 Task: Add Peet's House Blend Dark Roast Coffee K-Cups 10 Count to the cart.
Action: Mouse moved to (225, 112)
Screenshot: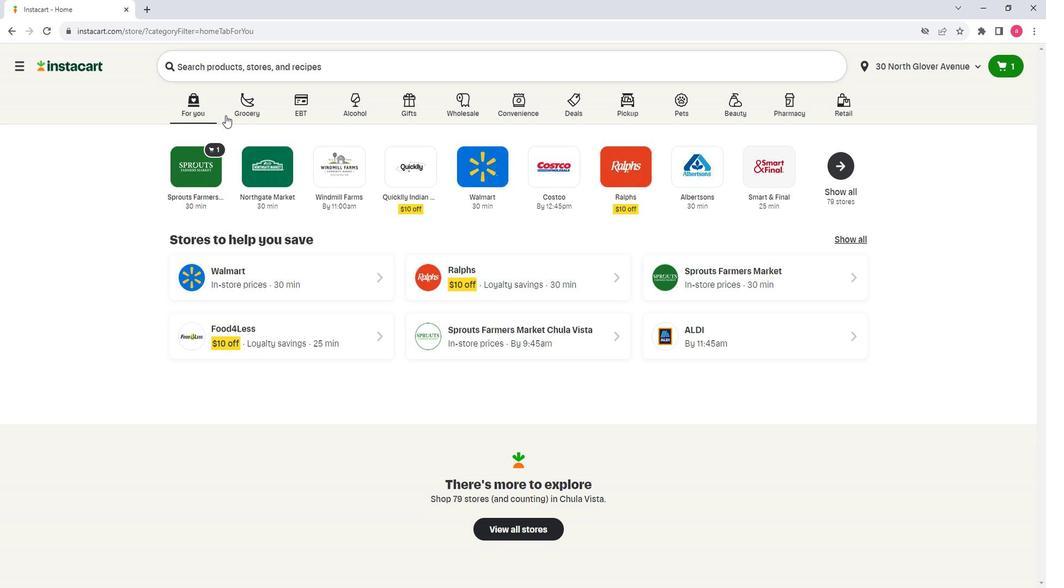 
Action: Mouse pressed left at (225, 112)
Screenshot: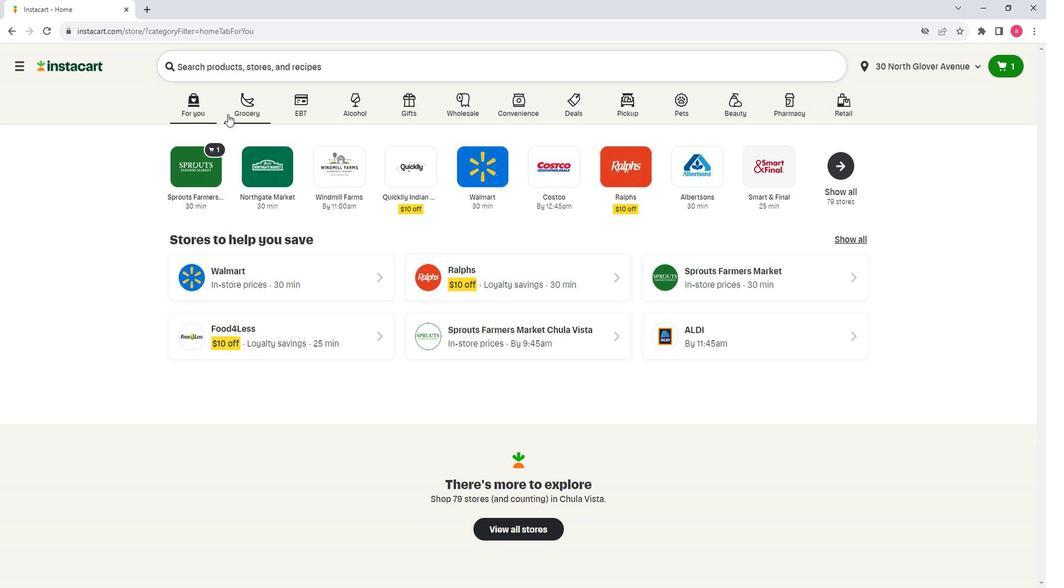 
Action: Mouse moved to (265, 298)
Screenshot: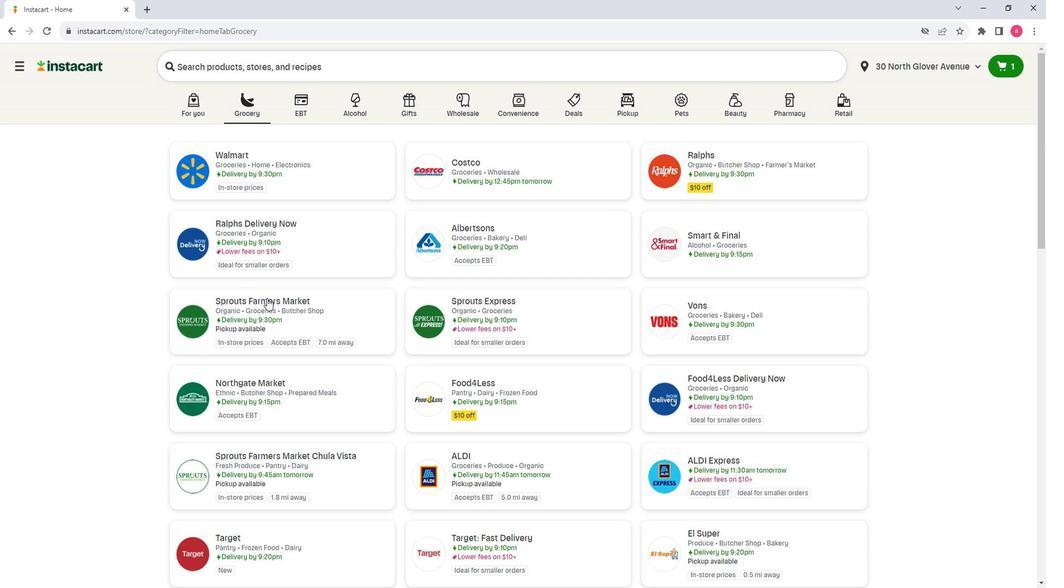 
Action: Mouse pressed left at (265, 298)
Screenshot: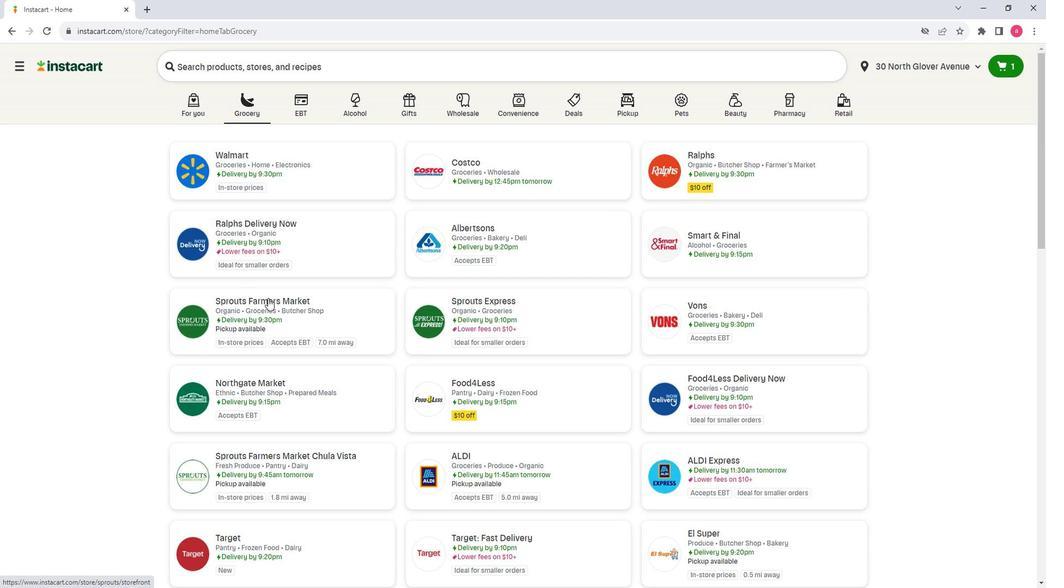 
Action: Mouse moved to (77, 379)
Screenshot: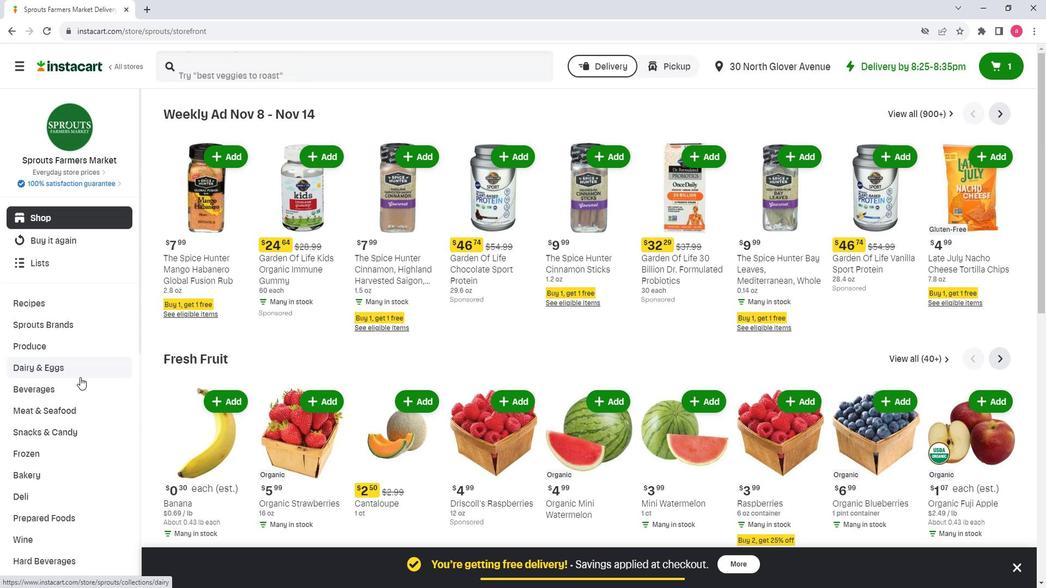 
Action: Mouse pressed left at (77, 379)
Screenshot: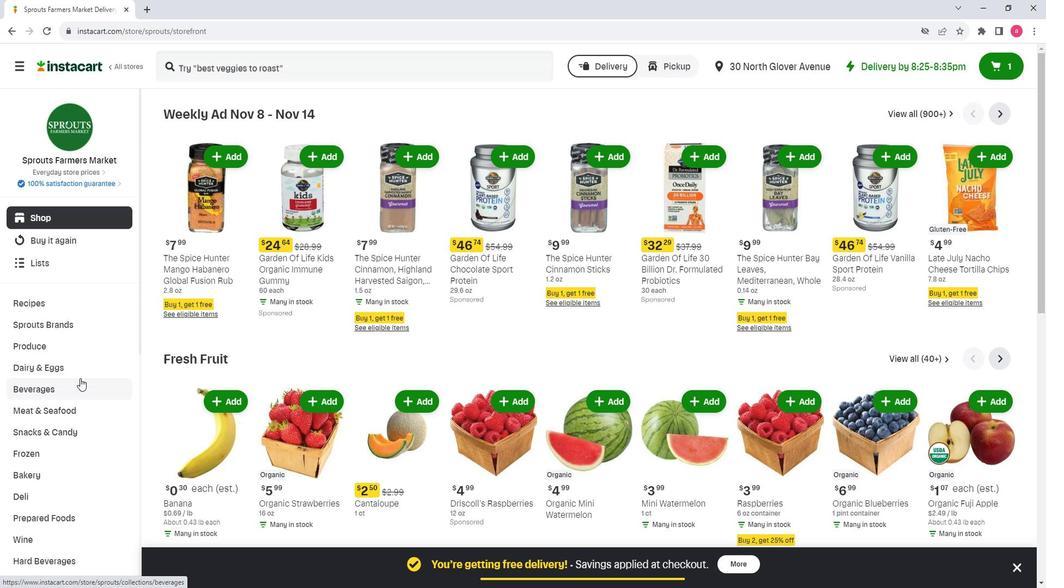 
Action: Mouse moved to (48, 461)
Screenshot: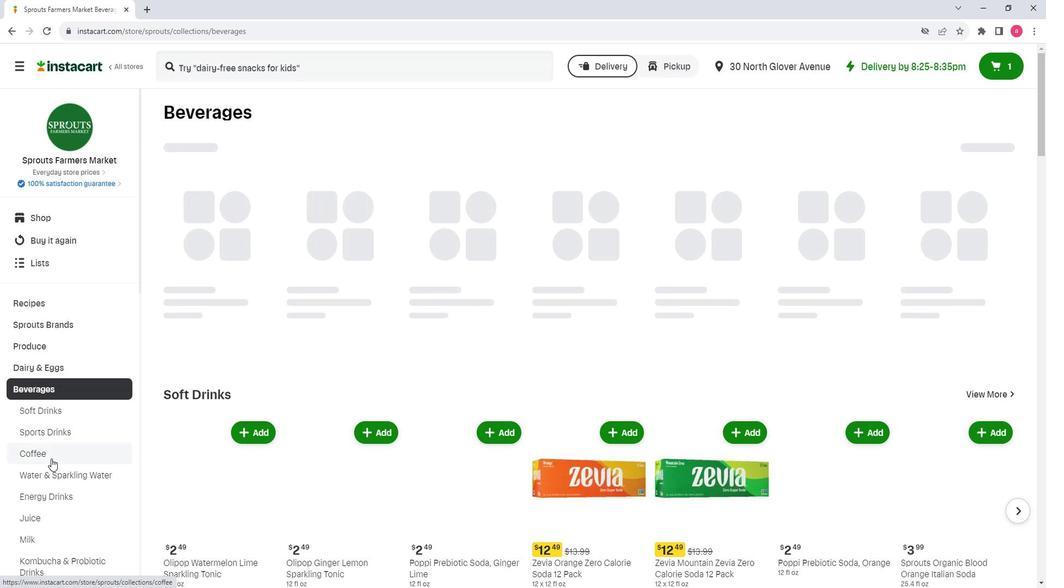 
Action: Mouse pressed left at (48, 461)
Screenshot: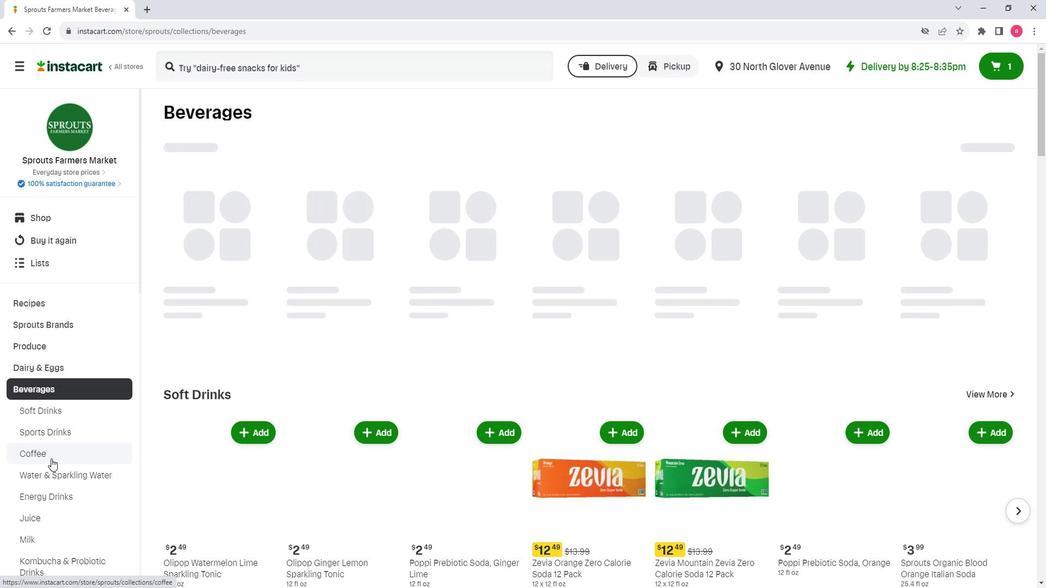 
Action: Mouse moved to (282, 75)
Screenshot: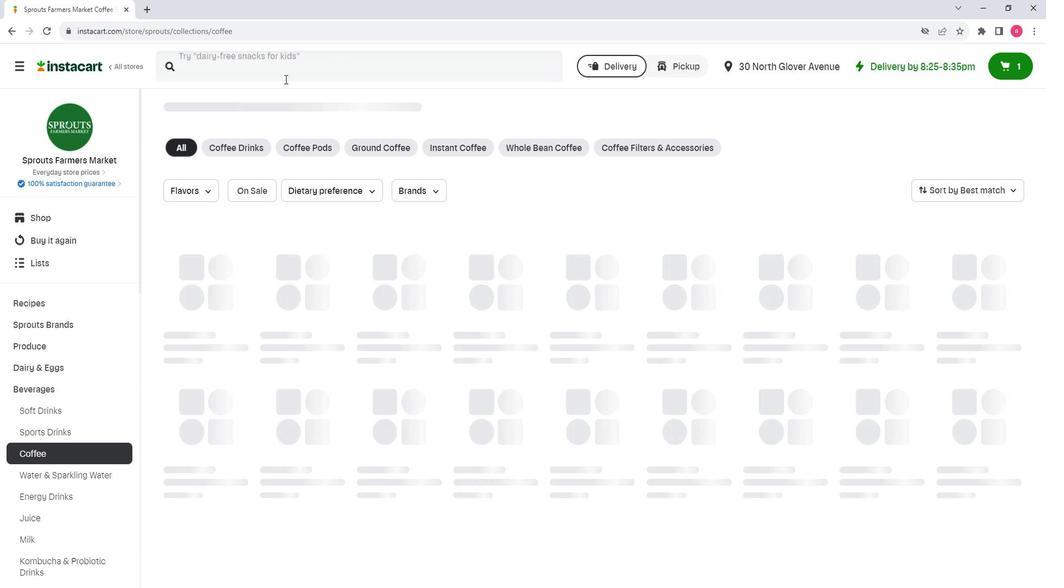 
Action: Mouse pressed left at (282, 75)
Screenshot: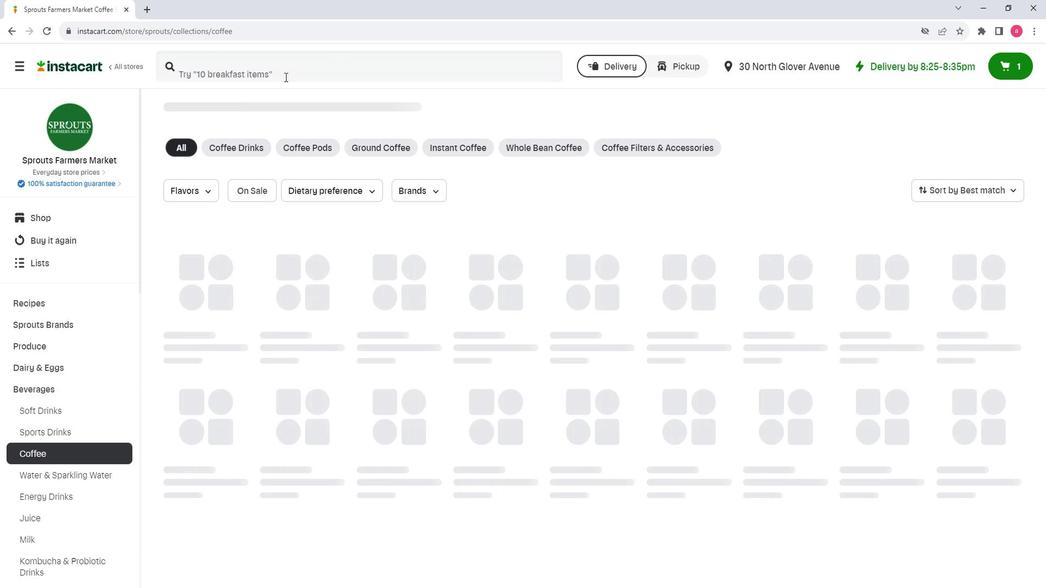 
Action: Mouse moved to (282, 74)
Screenshot: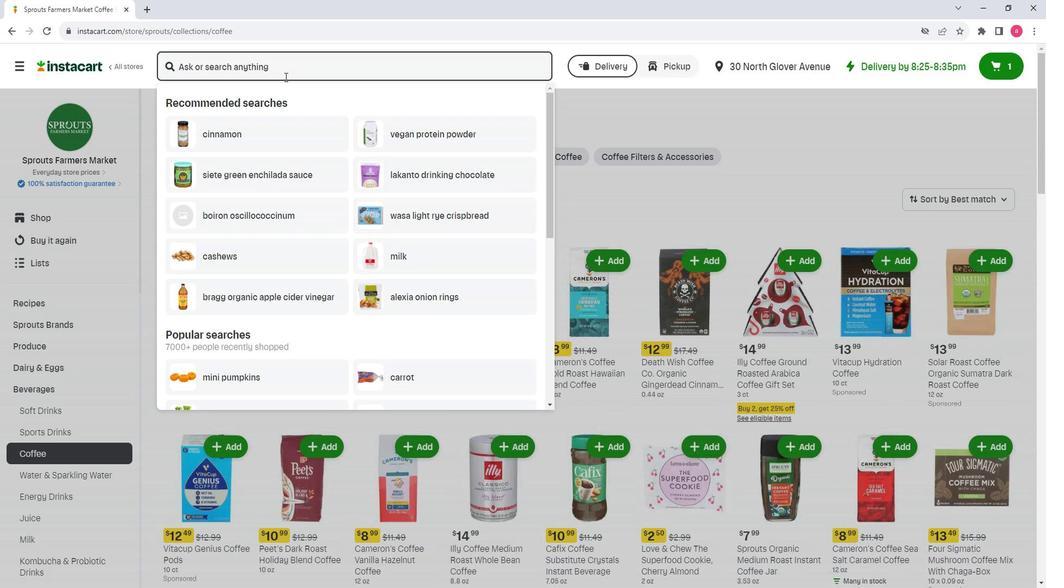 
Action: Key pressed <Key.shift>Peet
Screenshot: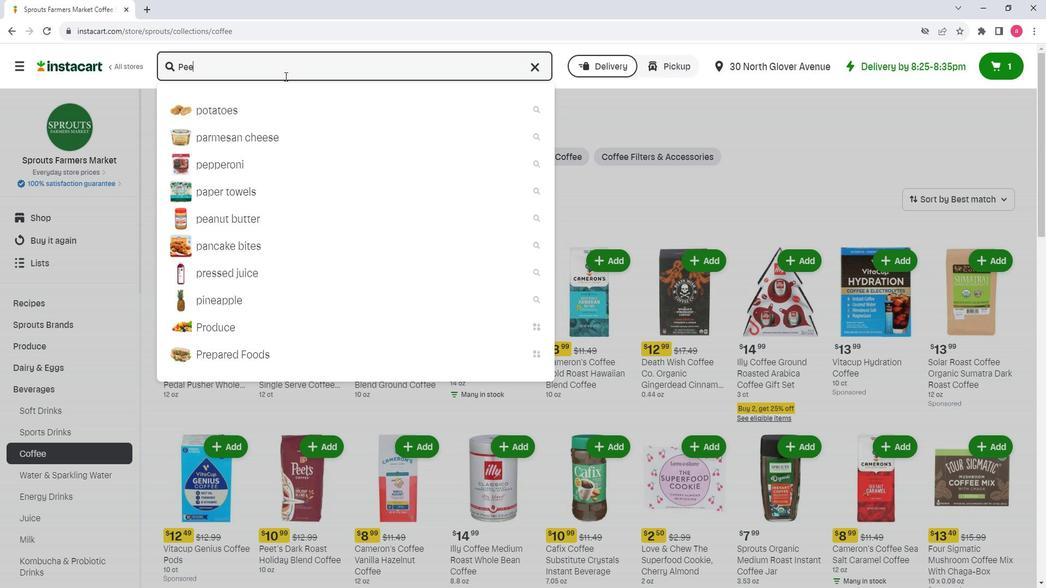 
Action: Mouse moved to (282, 74)
Screenshot: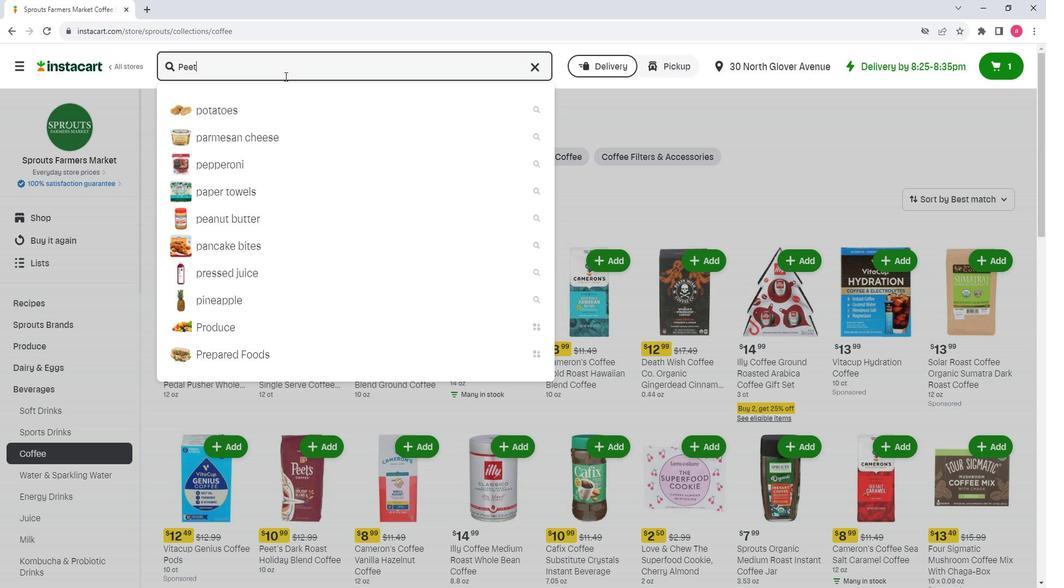 
Action: Key pressed 's<Key.space><Key.shift><Key.shift><Key.shift><Key.shift><Key.shift><Key.shift><Key.shift><Key.shift><Key.shift><Key.shift><Key.shift><Key.shift><Key.shift><Key.shift><Key.shift><Key.shift><Key.shift><Key.shift><Key.shift><Key.shift>House<Key.space><Key.shift><Key.shift><Key.shift><Key.shift><Key.shift><Key.shift><Key.shift><Key.shift><Key.shift><Key.shift><Key.shift>Blend<Key.space><Key.shift><Key.shift><Key.shift><Key.shift><Key.shift><Key.shift><Key.shift><Key.shift><Key.shift><Key.shift><Key.shift><Key.shift><Key.shift><Key.shift><Key.shift><Key.shift><Key.shift><Key.shift><Key.shift><Key.shift><Key.shift><Key.shift><Key.shift>Dark<Key.space><Key.shift><Key.shift><Key.shift><Key.shift><Key.shift><Key.shift><Key.shift><Key.shift><Key.shift><Key.shift><Key.shift><Key.shift><Key.shift><Key.shift><Key.shift><Key.shift><Key.shift><Key.shift><Key.shift><Key.shift><Key.shift><Key.shift><Key.shift>Roast<Key.space><Key.shift><Key.shift><Key.shift><Key.shift><Key.shift><Key.shift><Key.shift><Key.shift>Coffee<Key.space><Key.shift>J<Key.backspace><Key.shift>K-<Key.shift><Key.shift><Key.shift><Key.shift><Key.shift><Key.shift><Key.shift><Key.shift><Key.shift><Key.shift><Key.shift><Key.shift><Key.shift>Cups<Key.space>10<Key.space><Key.shift><Key.shift><Key.shift><Key.shift><Key.shift><Key.shift><Key.shift><Key.shift><Key.shift><Key.shift>Count<Key.enter>
Screenshot: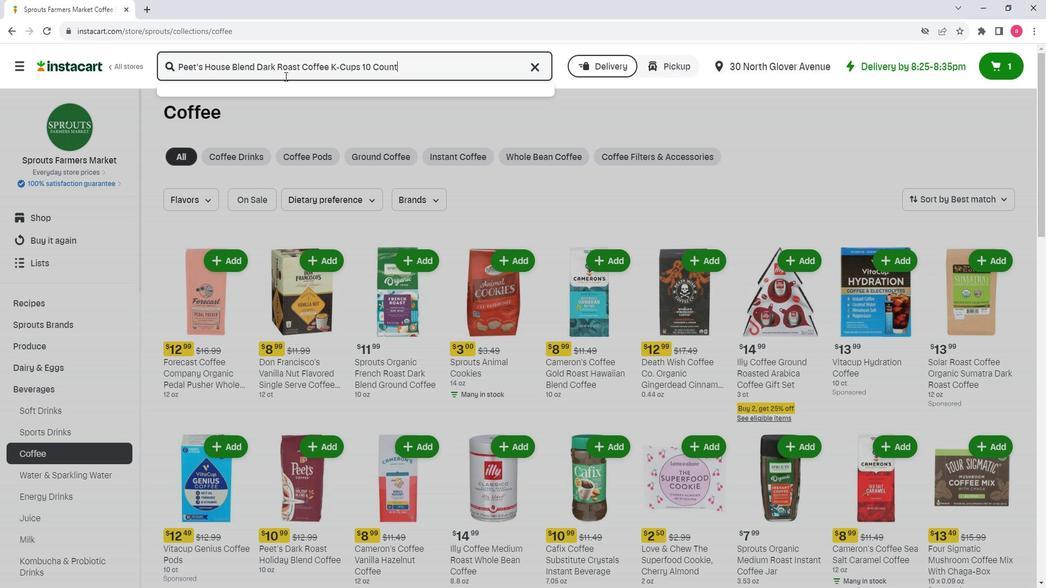 
Action: Mouse moved to (834, 359)
Screenshot: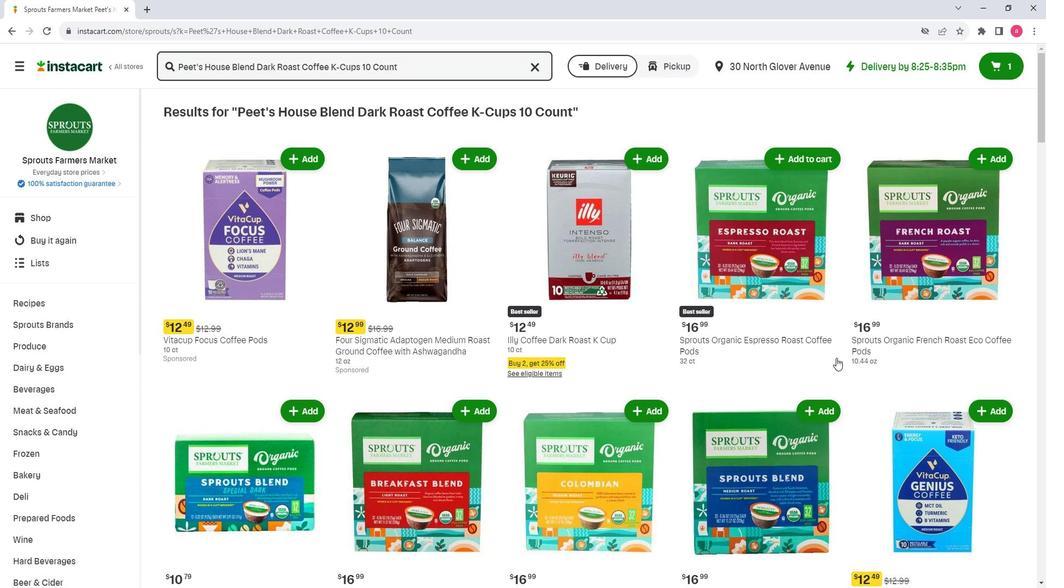 
Action: Mouse scrolled (834, 359) with delta (0, 0)
Screenshot: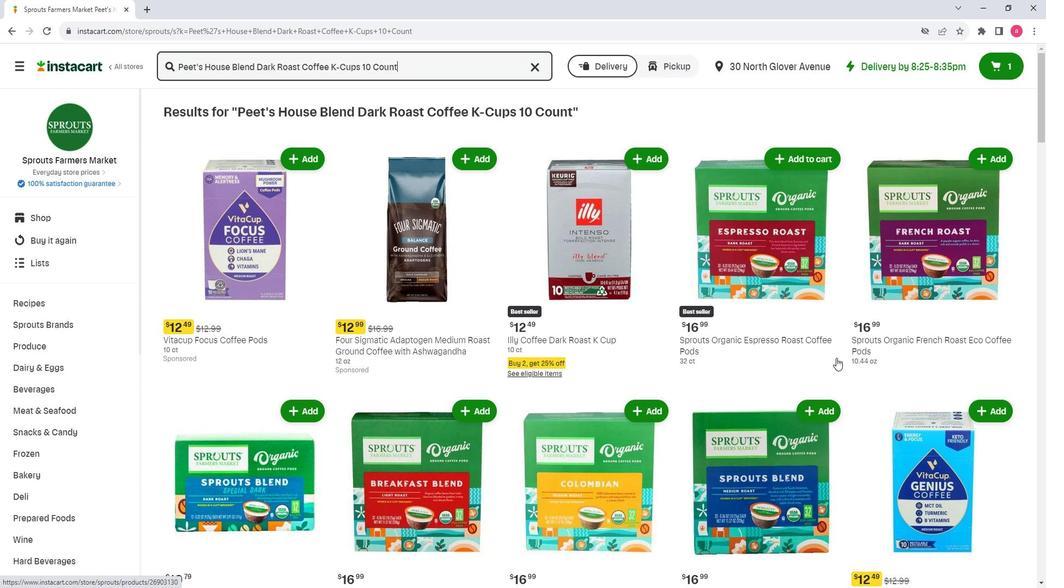 
Action: Mouse scrolled (834, 359) with delta (0, 0)
Screenshot: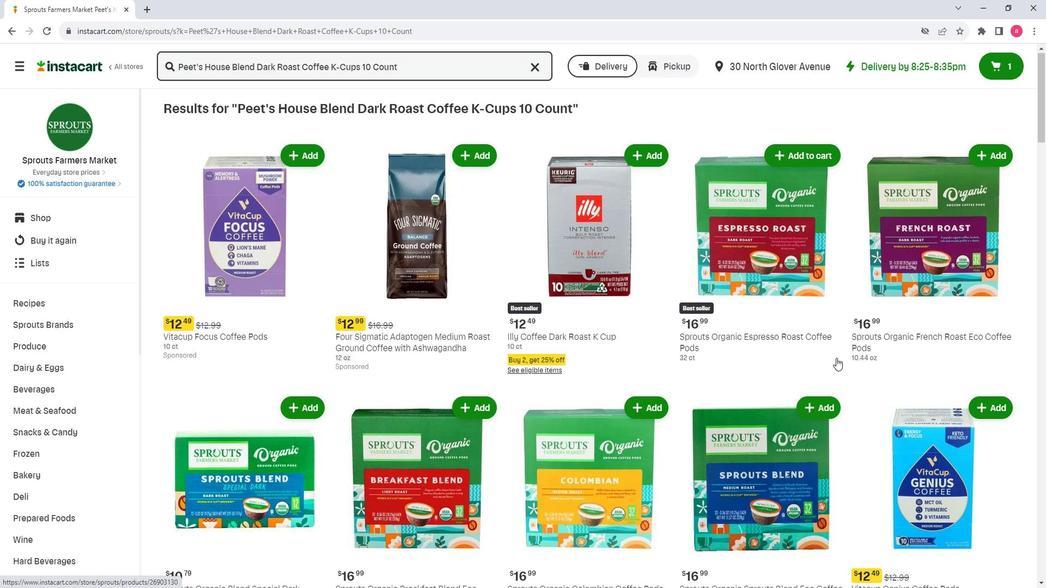 
Action: Mouse scrolled (834, 359) with delta (0, 0)
Screenshot: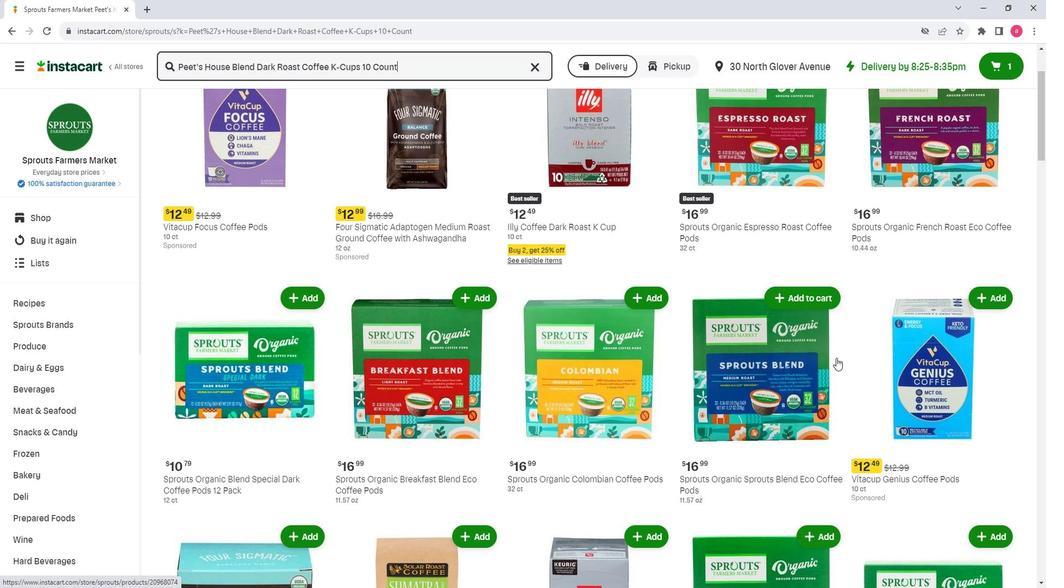 
Action: Mouse scrolled (834, 359) with delta (0, 0)
Screenshot: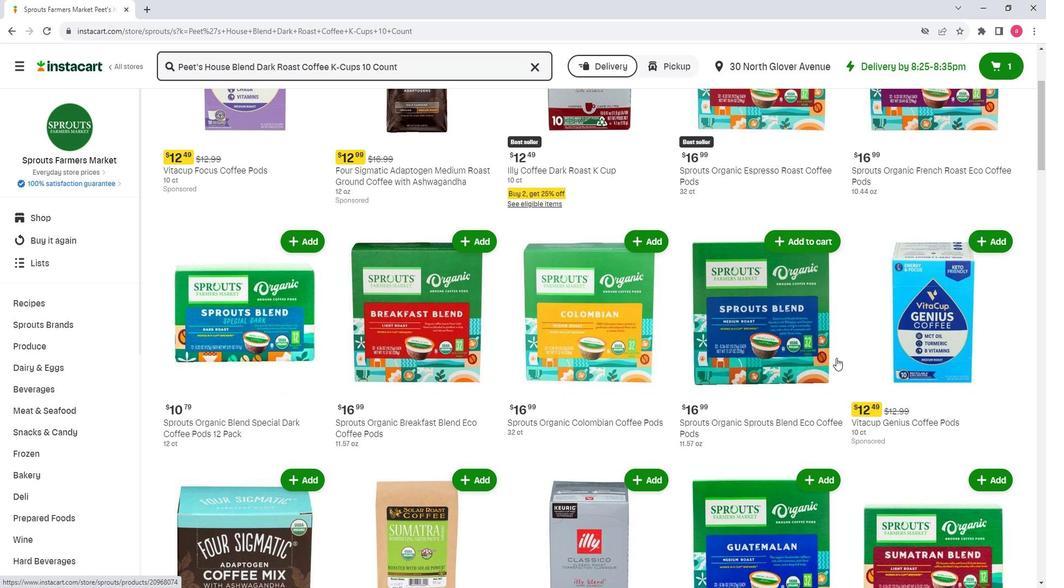 
Action: Mouse moved to (834, 360)
Screenshot: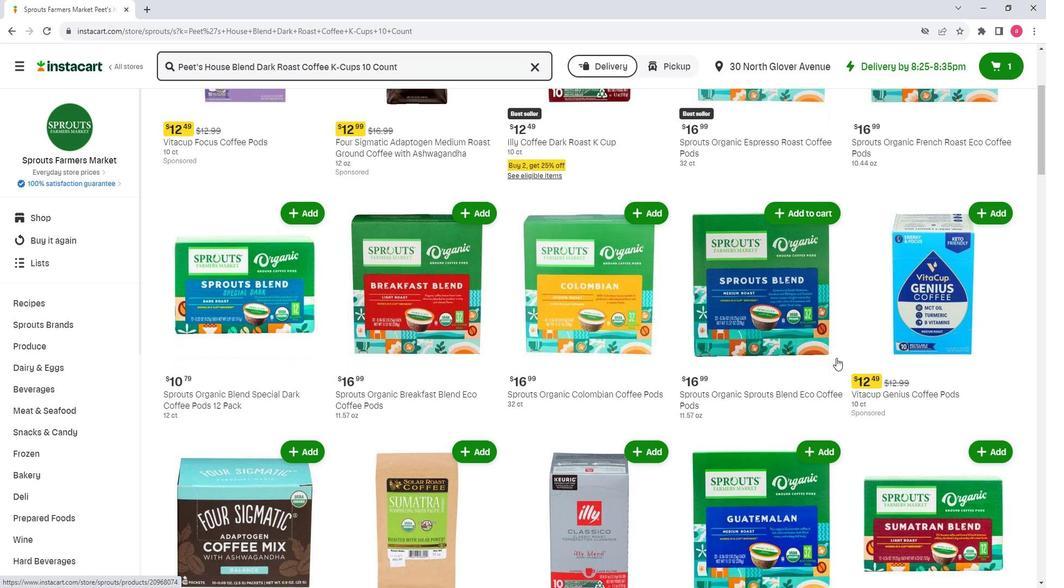 
Action: Mouse scrolled (834, 360) with delta (0, 0)
Screenshot: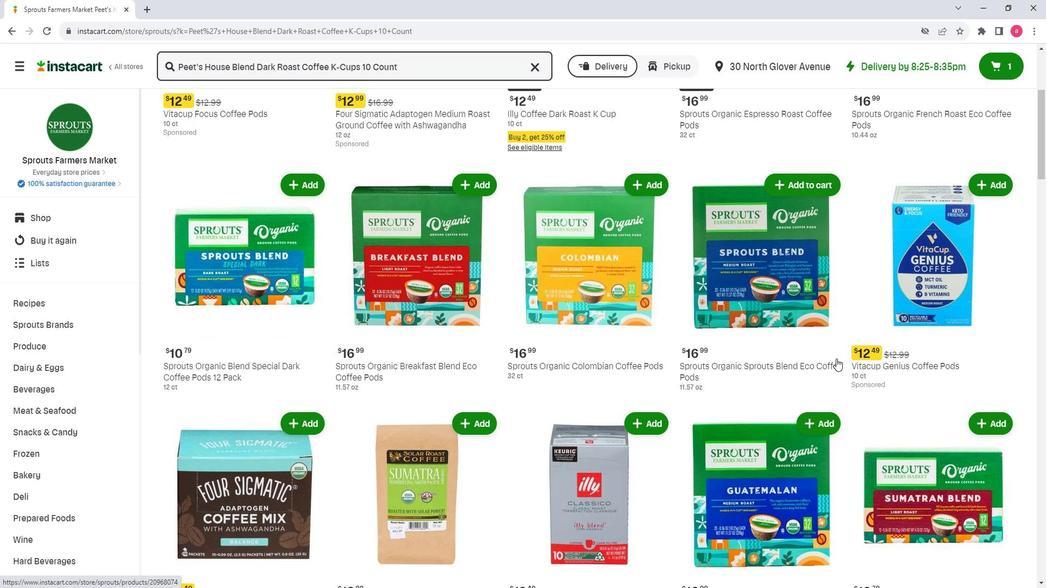 
Action: Mouse scrolled (834, 360) with delta (0, 0)
Screenshot: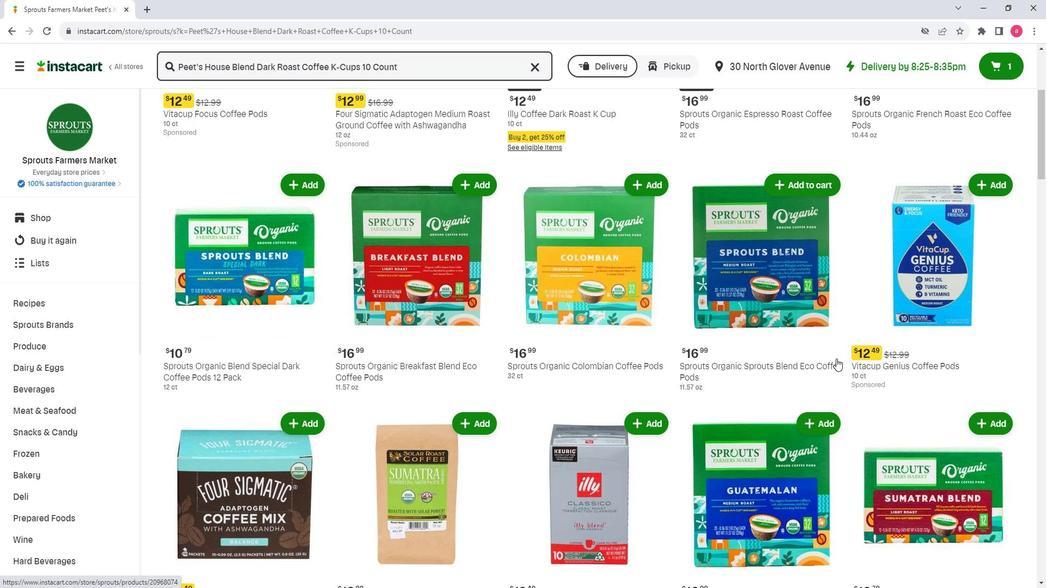 
Action: Mouse scrolled (834, 360) with delta (0, 0)
Screenshot: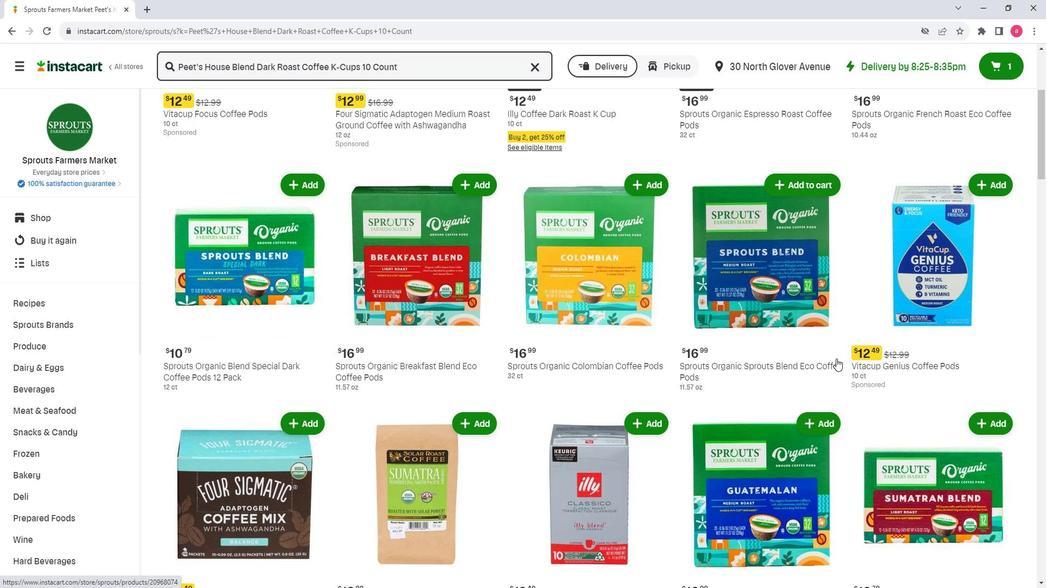 
Action: Mouse scrolled (834, 360) with delta (0, 0)
Screenshot: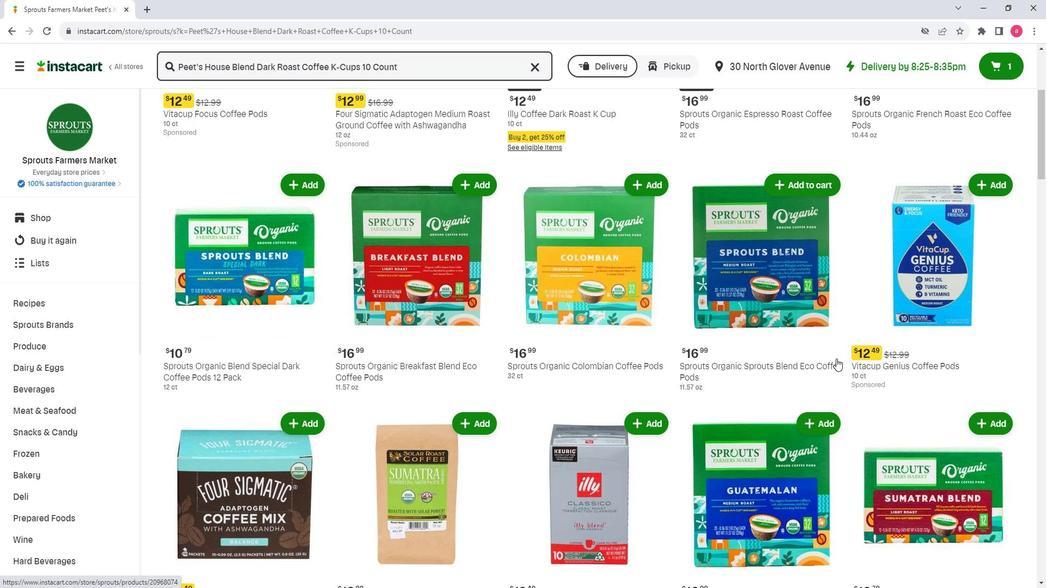 
Action: Mouse scrolled (834, 360) with delta (0, 0)
Screenshot: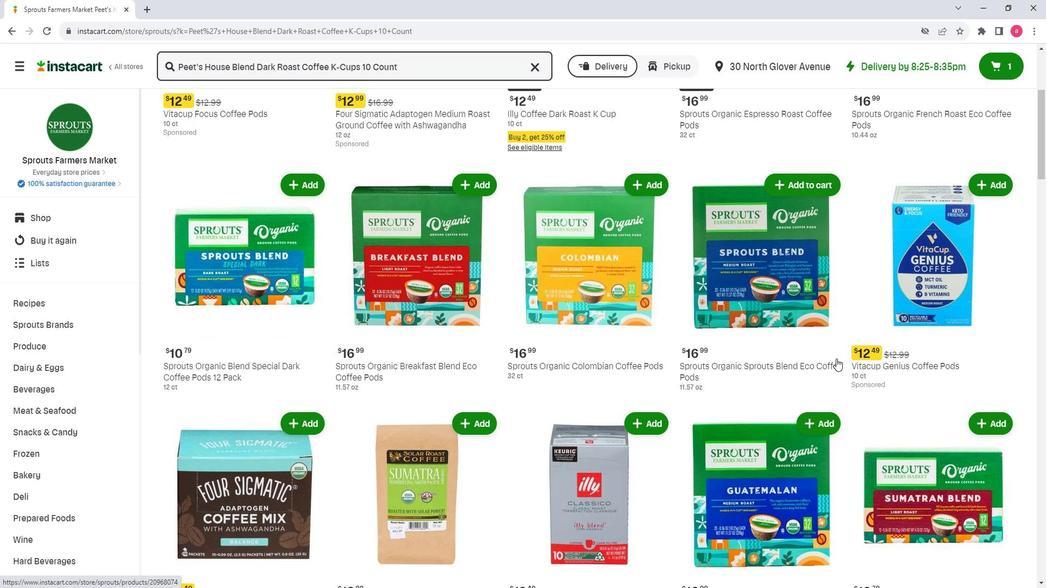 
Action: Mouse moved to (834, 358)
Screenshot: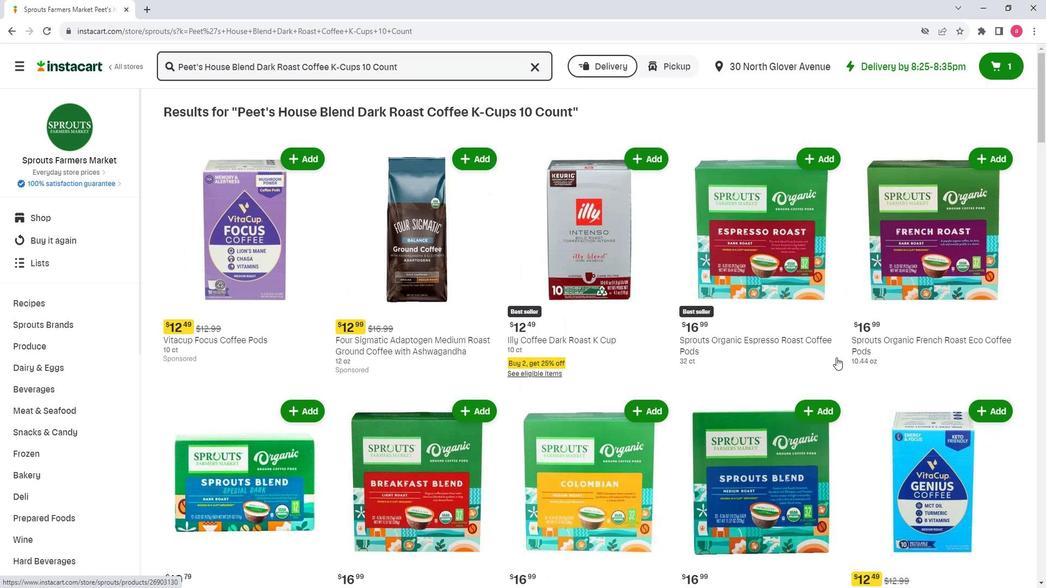 
Action: Mouse scrolled (834, 357) with delta (0, -1)
Screenshot: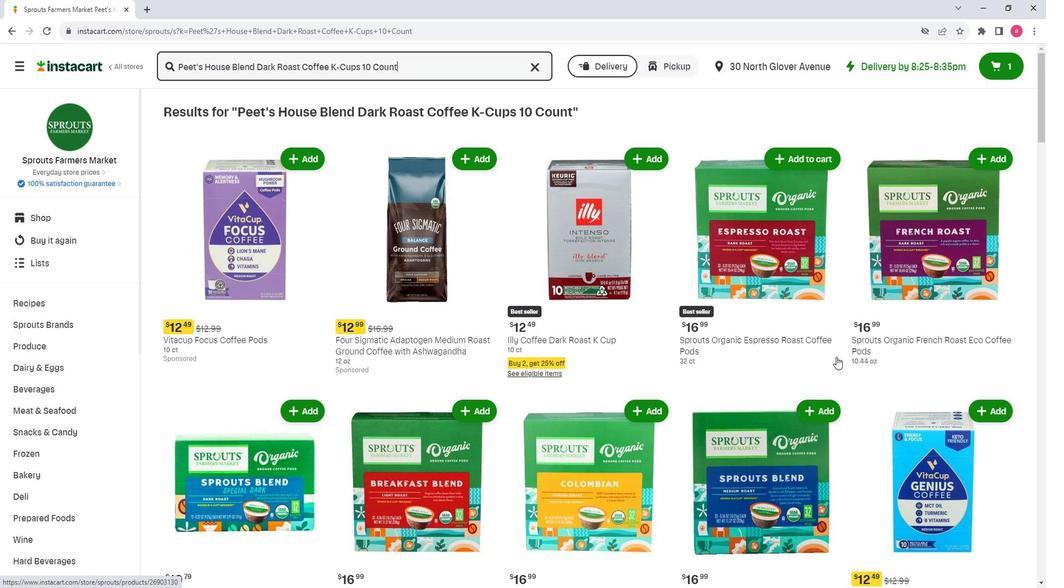
Action: Mouse scrolled (834, 357) with delta (0, -1)
Screenshot: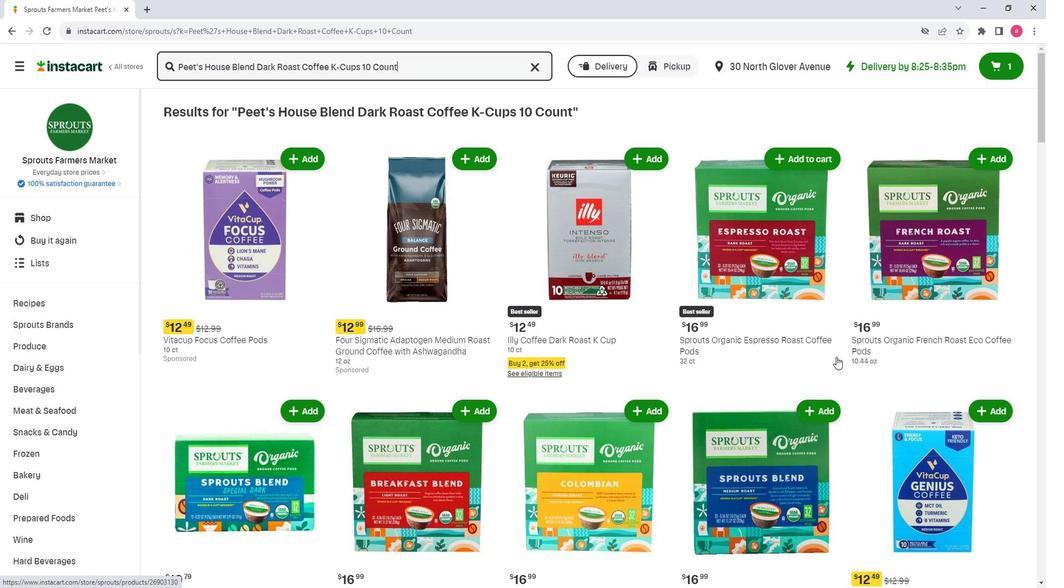 
Action: Mouse scrolled (834, 357) with delta (0, -1)
Screenshot: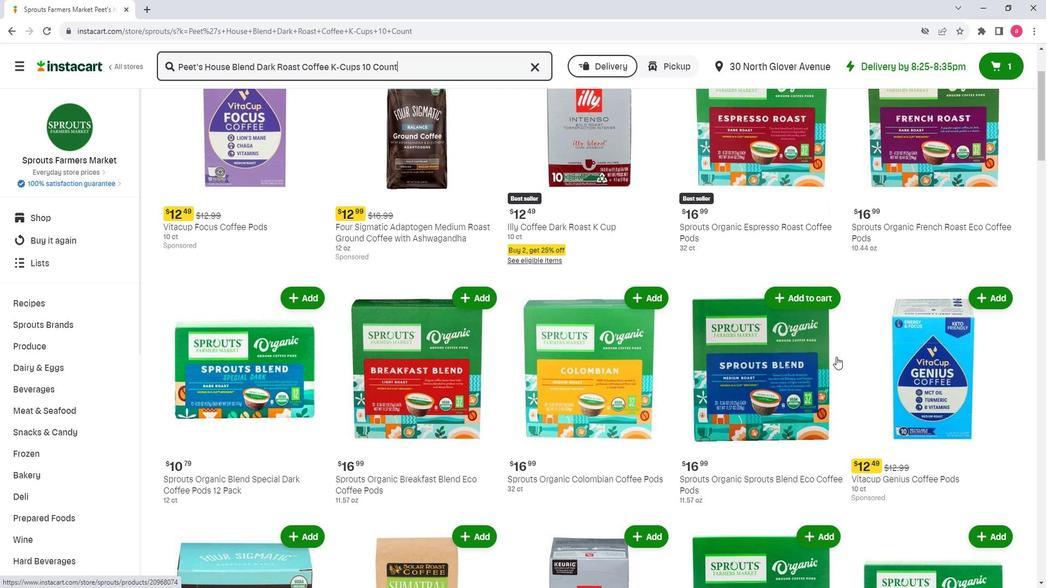 
Action: Mouse scrolled (834, 357) with delta (0, -1)
Screenshot: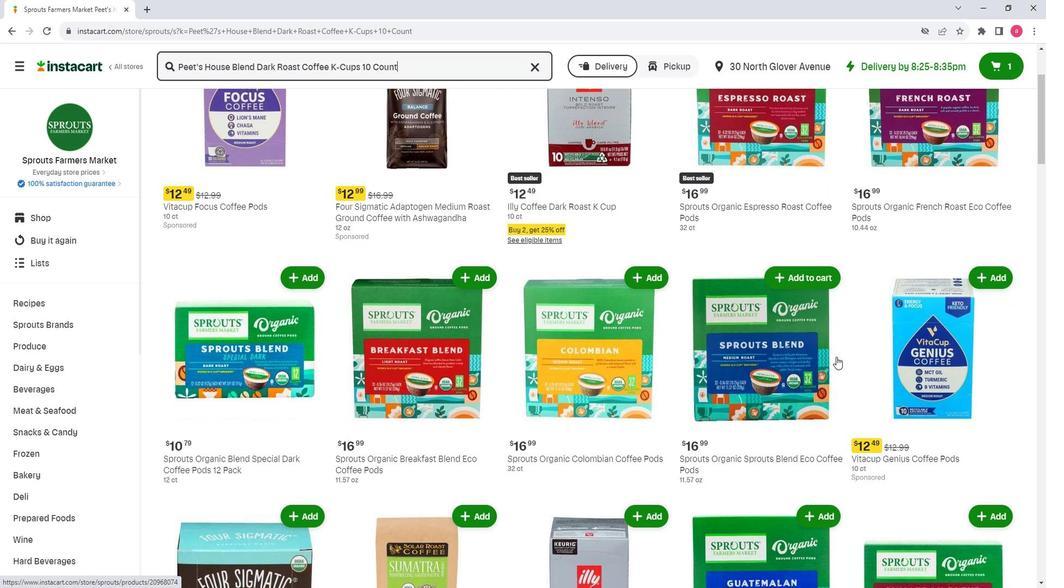 
Action: Mouse scrolled (834, 357) with delta (0, -1)
Screenshot: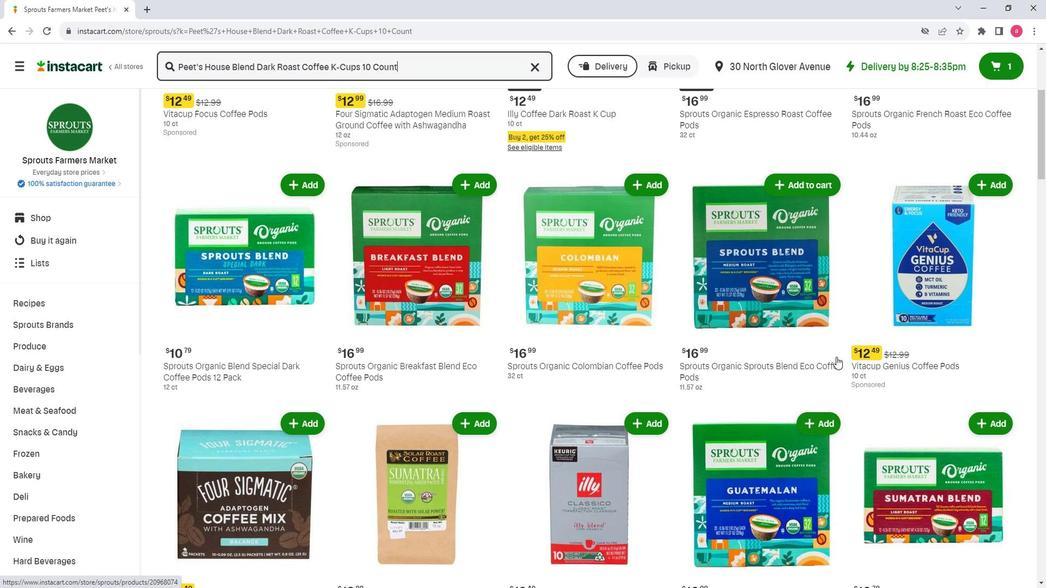 
Action: Mouse scrolled (834, 357) with delta (0, -1)
Screenshot: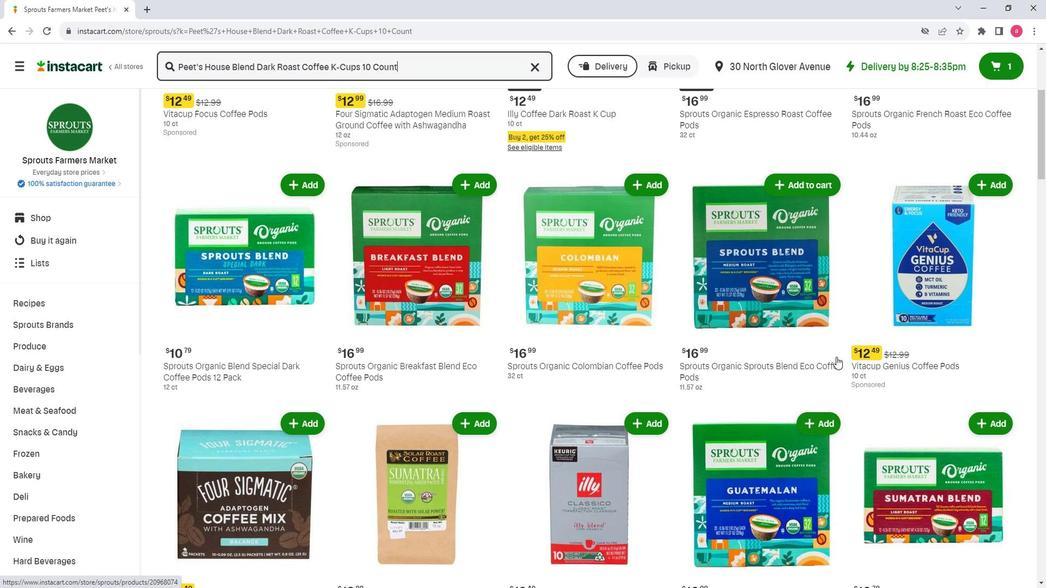 
Action: Mouse scrolled (834, 359) with delta (0, 0)
Screenshot: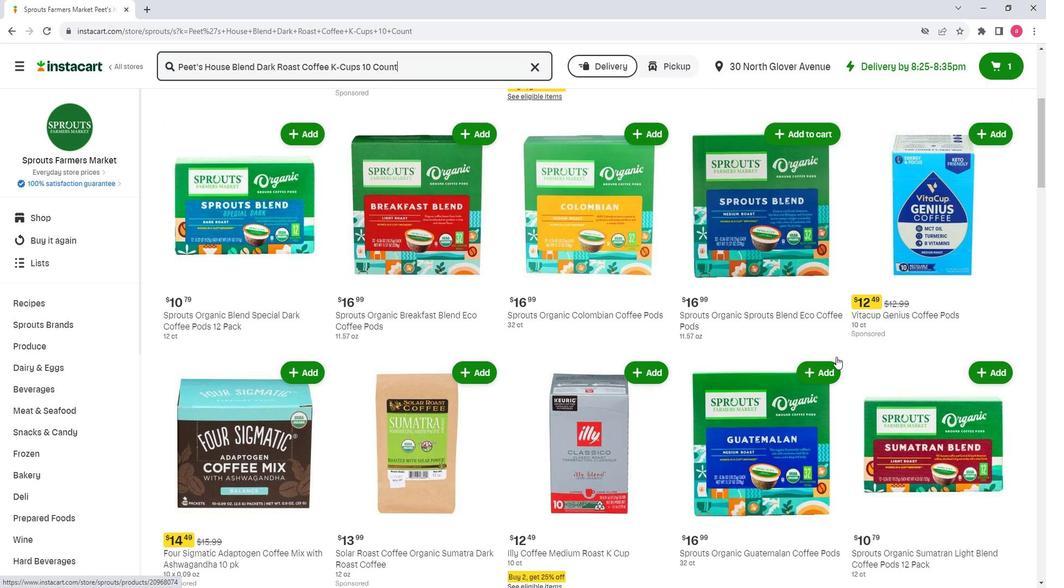 
Action: Mouse scrolled (834, 357) with delta (0, -1)
Screenshot: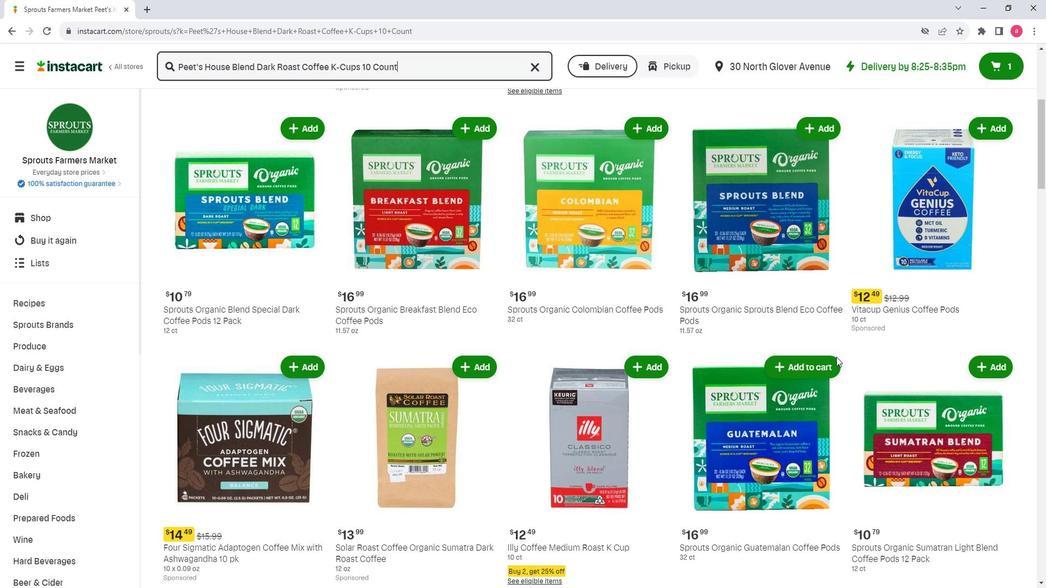 
Action: Mouse scrolled (834, 357) with delta (0, -1)
Screenshot: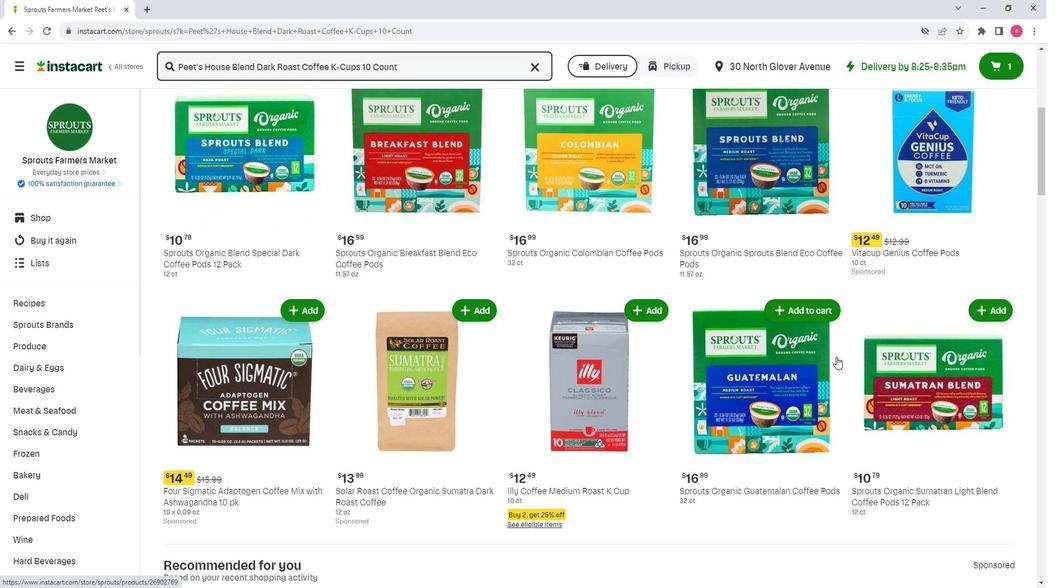 
Action: Mouse scrolled (834, 357) with delta (0, -1)
Screenshot: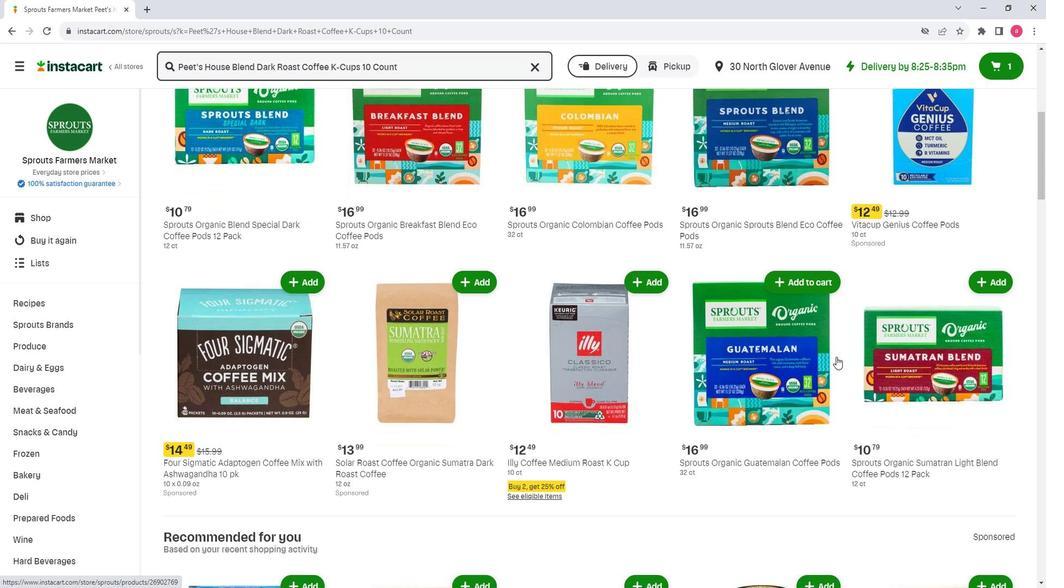 
Action: Mouse scrolled (834, 357) with delta (0, -1)
Screenshot: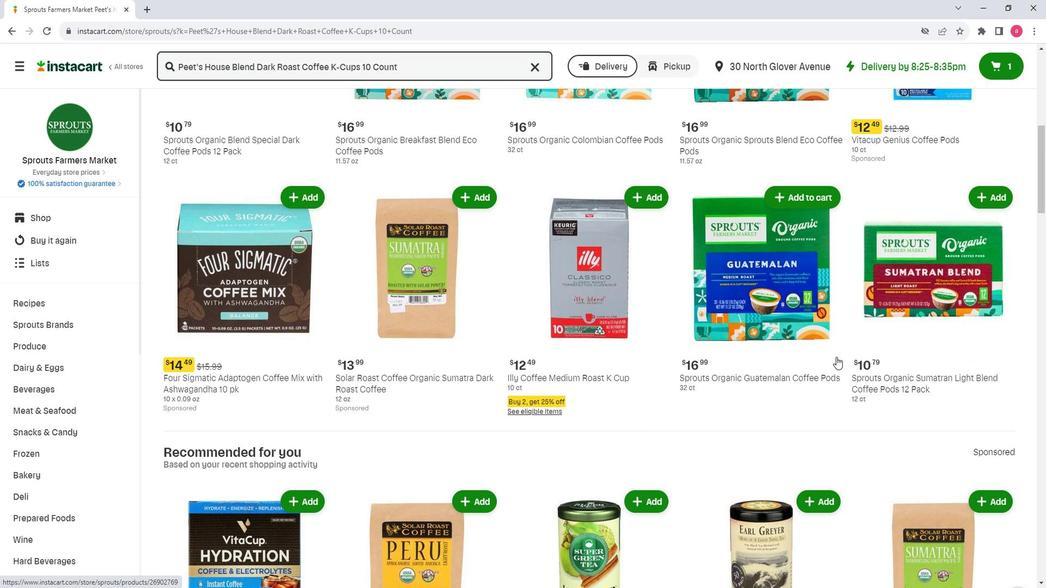 
Action: Mouse scrolled (834, 357) with delta (0, -1)
Screenshot: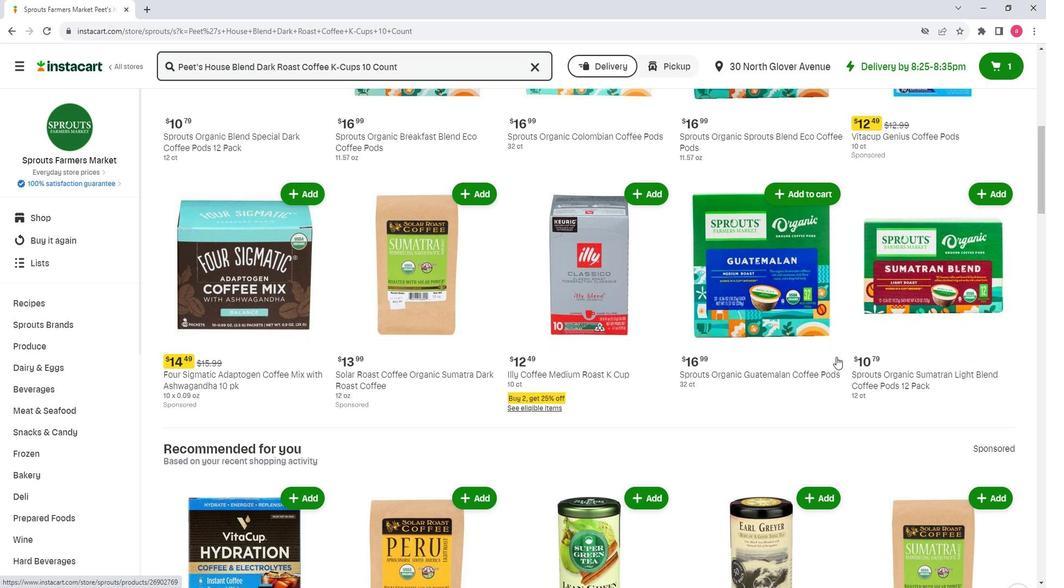 
Action: Mouse scrolled (834, 359) with delta (0, 0)
Screenshot: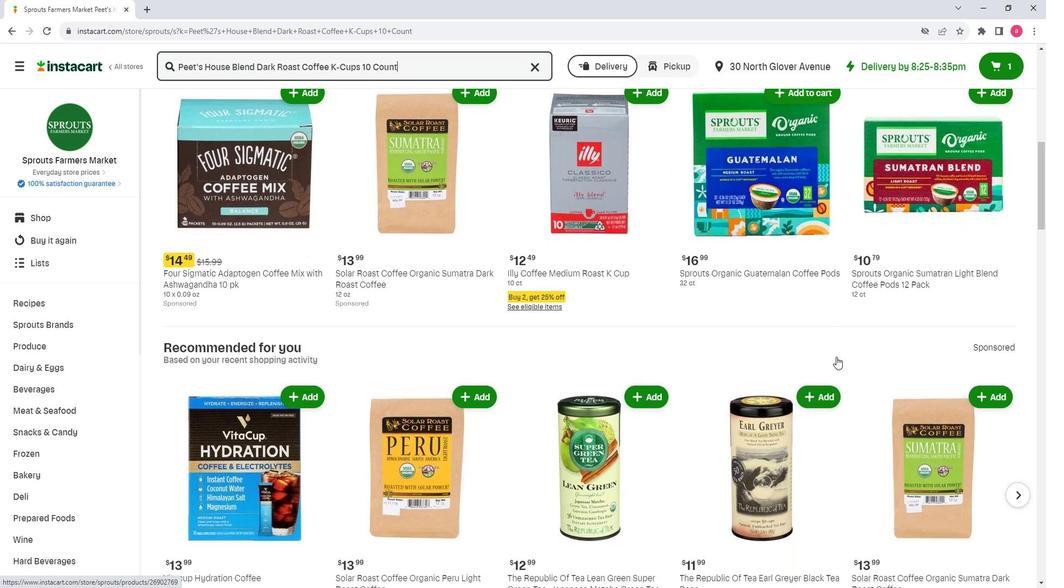 
Action: Mouse scrolled (834, 357) with delta (0, -1)
Screenshot: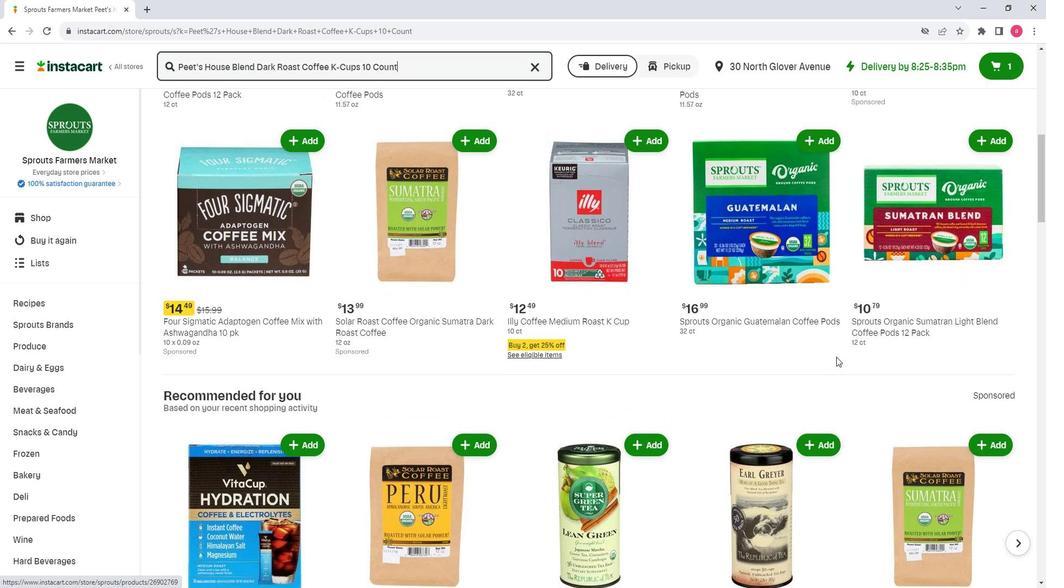 
Action: Mouse scrolled (834, 357) with delta (0, -1)
Screenshot: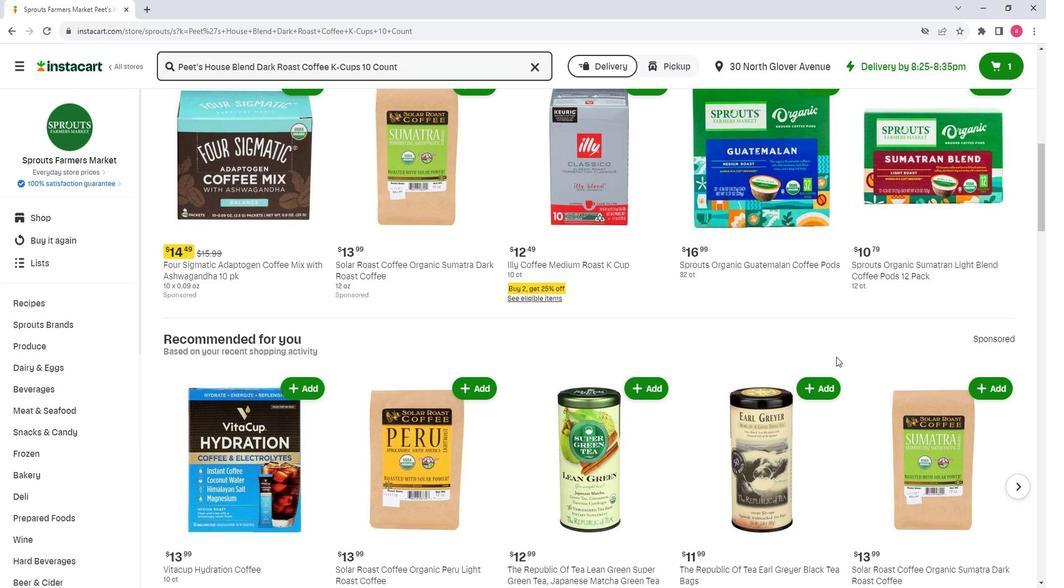 
Action: Mouse scrolled (834, 357) with delta (0, -1)
Screenshot: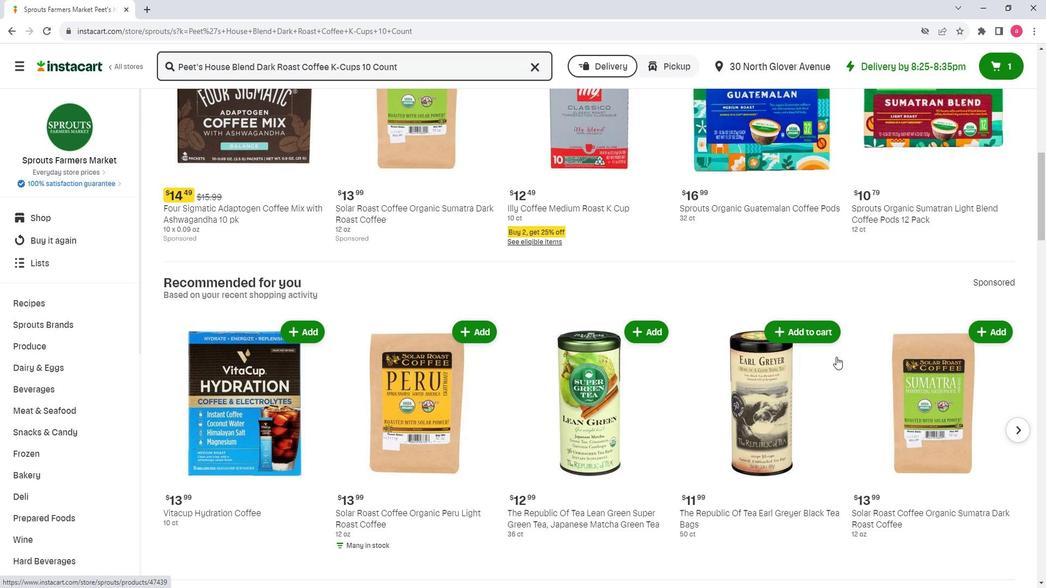 
Action: Mouse scrolled (834, 357) with delta (0, -1)
Screenshot: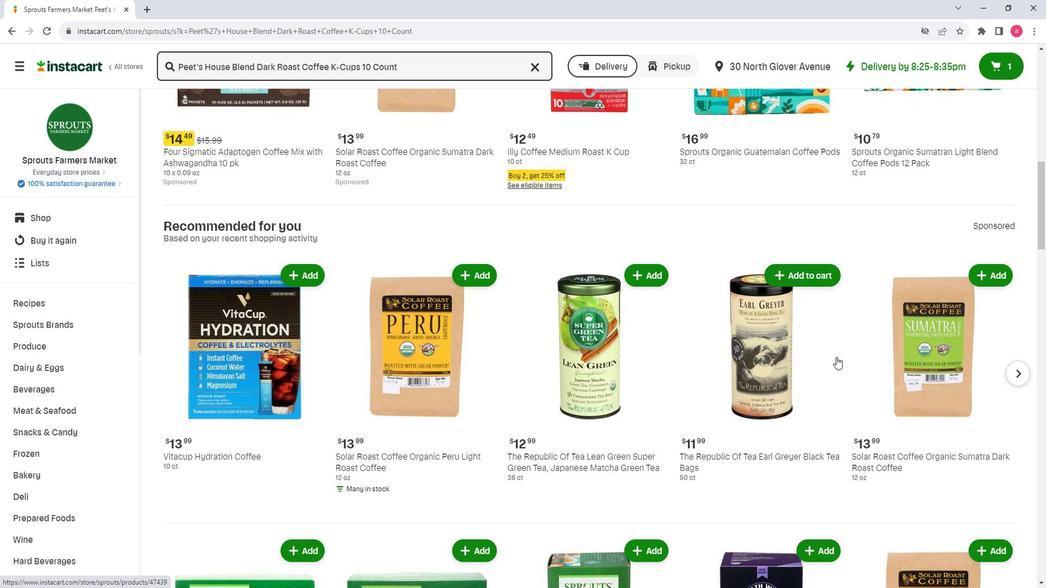 
Action: Mouse scrolled (834, 357) with delta (0, -1)
Screenshot: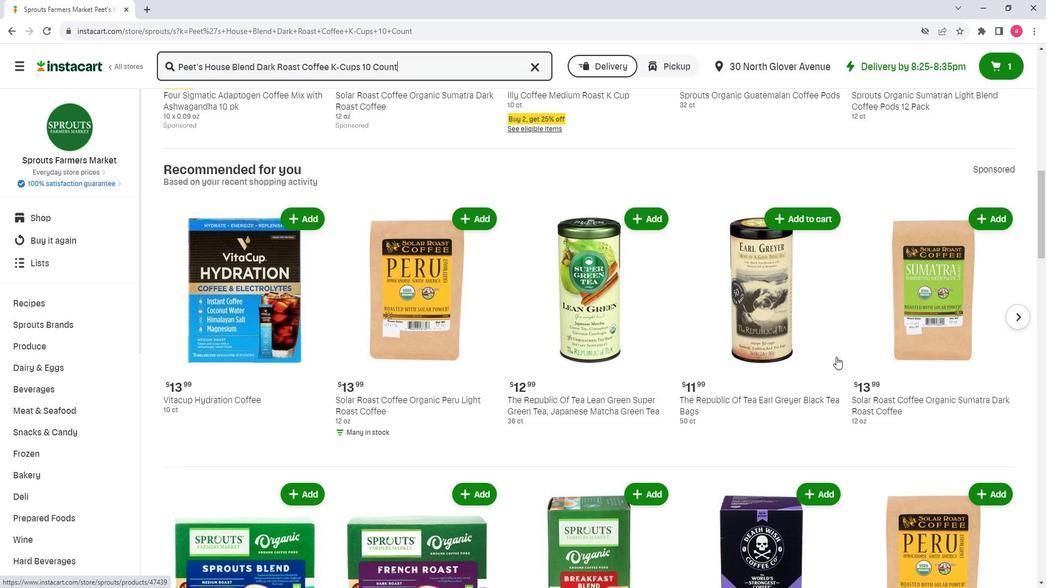 
Action: Mouse scrolled (834, 357) with delta (0, -1)
Screenshot: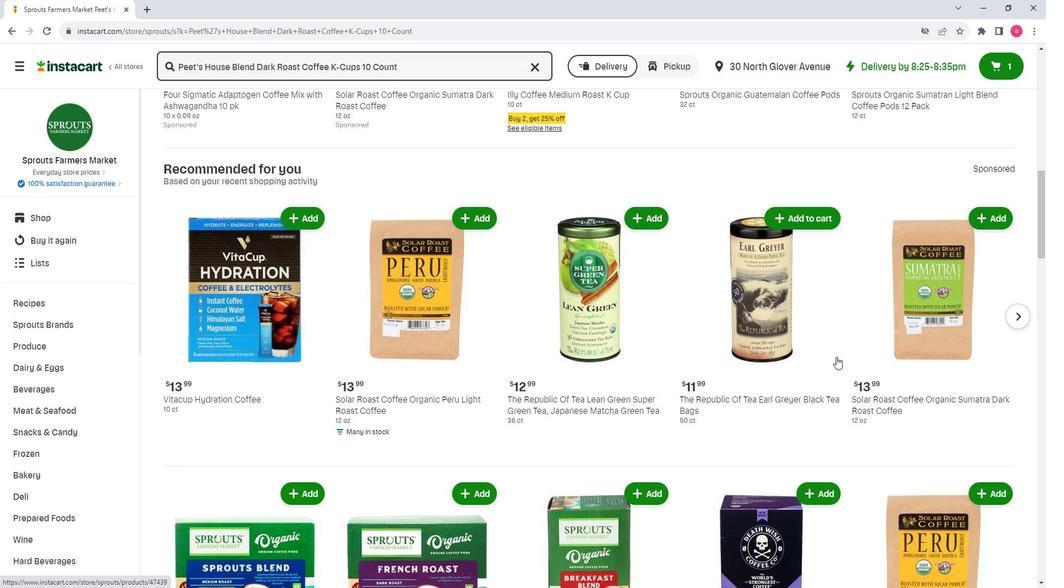 
Action: Mouse scrolled (834, 357) with delta (0, -1)
Screenshot: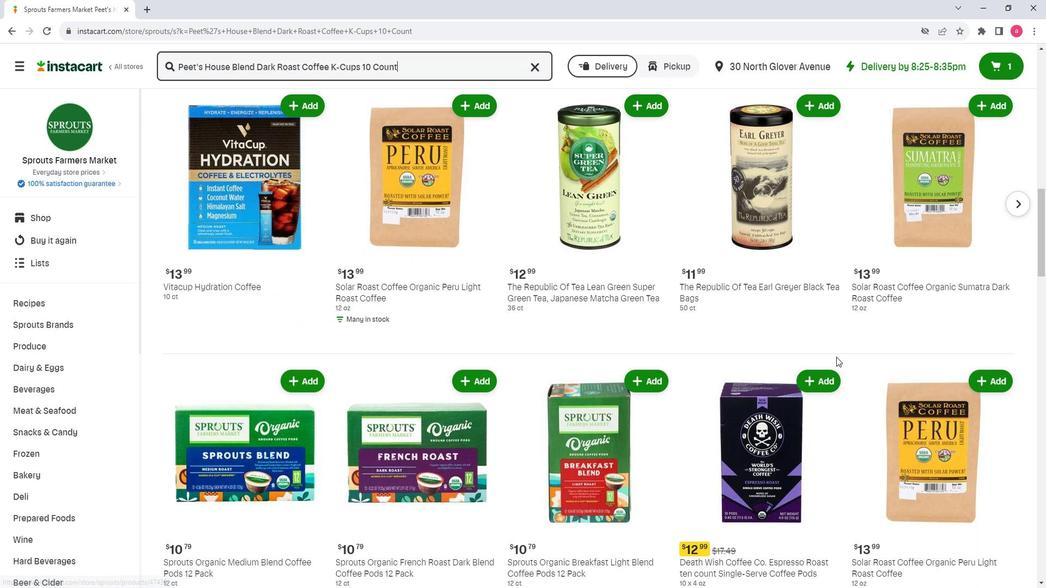 
Action: Mouse scrolled (834, 357) with delta (0, -1)
Screenshot: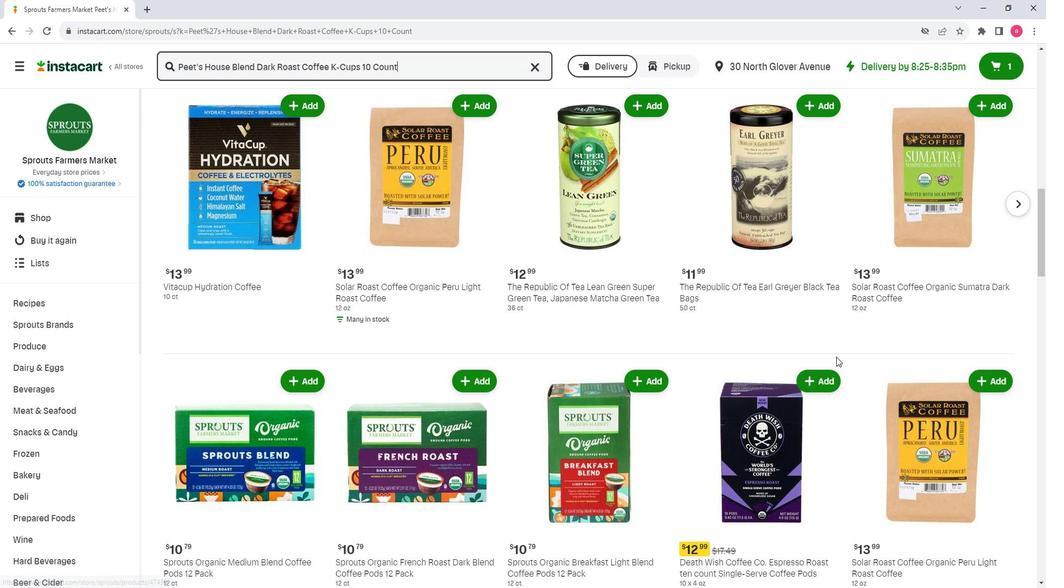 
Action: Mouse scrolled (834, 357) with delta (0, -1)
Screenshot: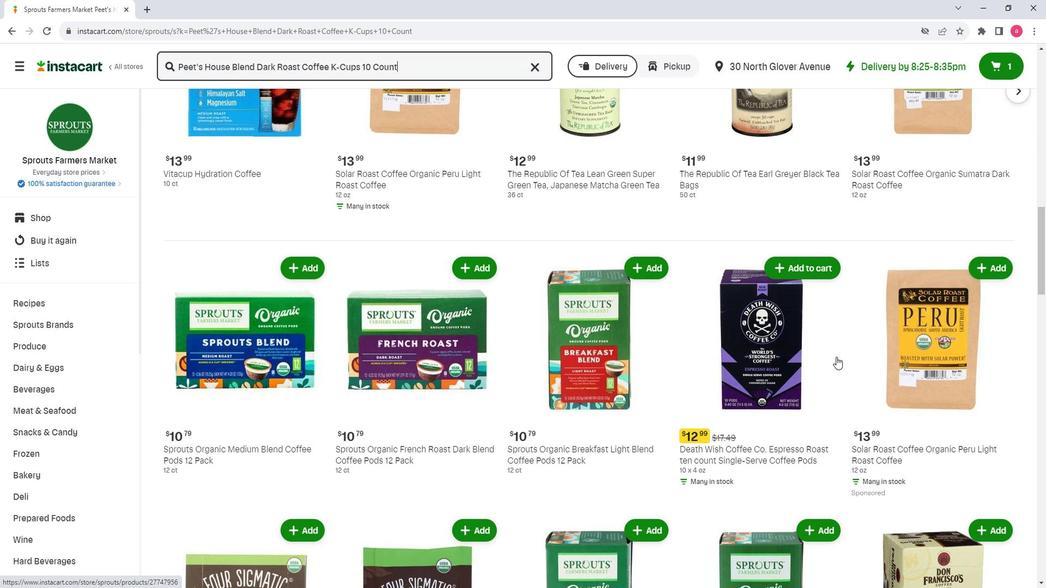 
Action: Mouse scrolled (834, 357) with delta (0, -1)
Screenshot: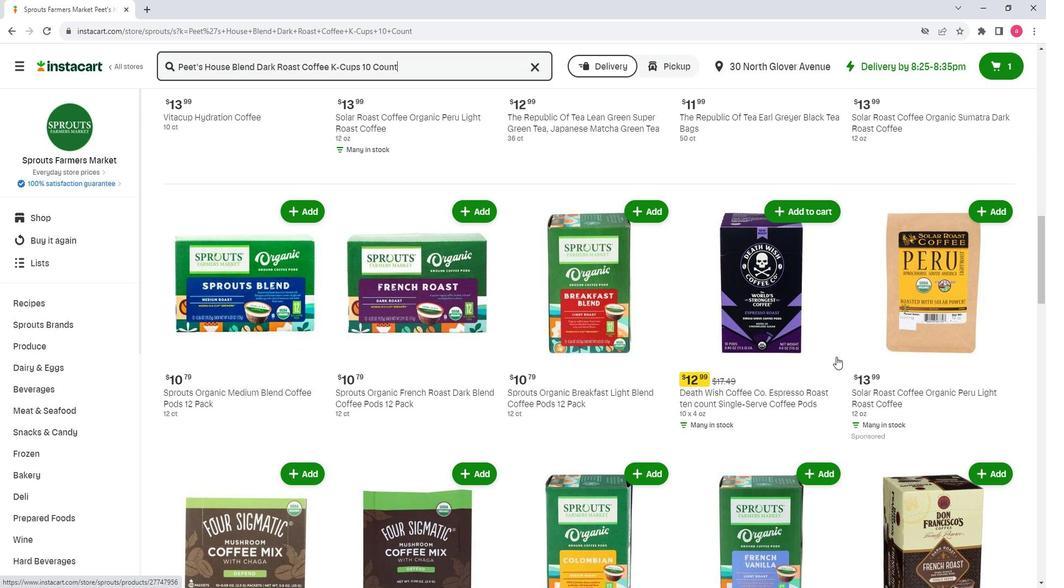 
Action: Mouse scrolled (834, 357) with delta (0, -1)
Screenshot: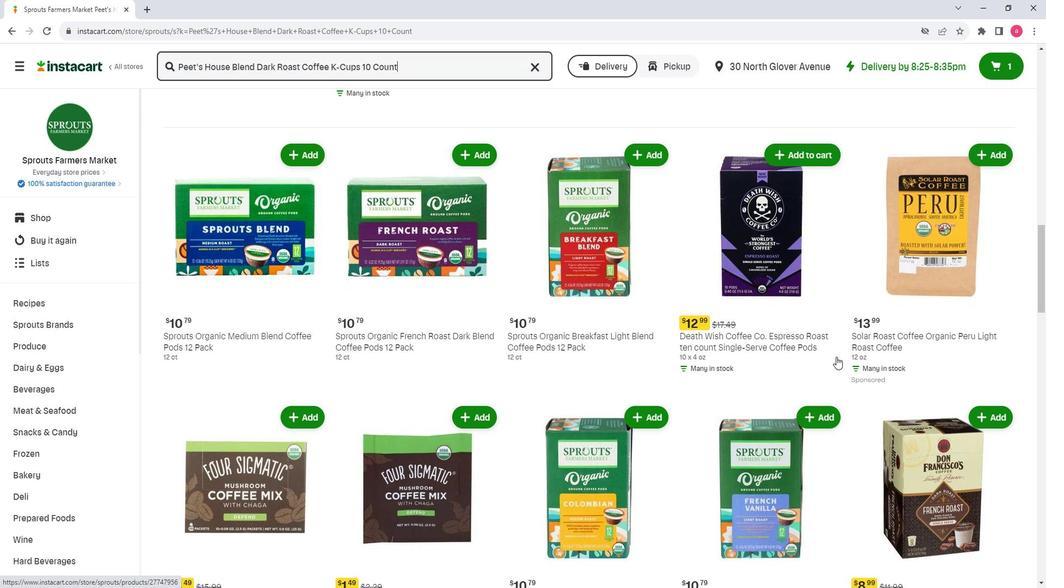 
Action: Mouse scrolled (834, 357) with delta (0, -1)
Screenshot: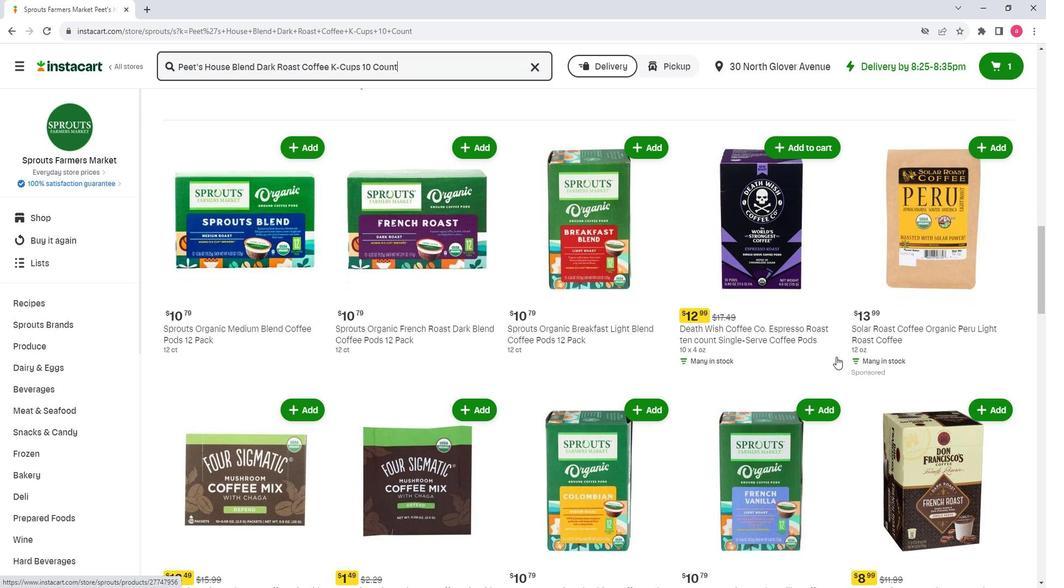 
Action: Mouse scrolled (834, 357) with delta (0, -1)
Screenshot: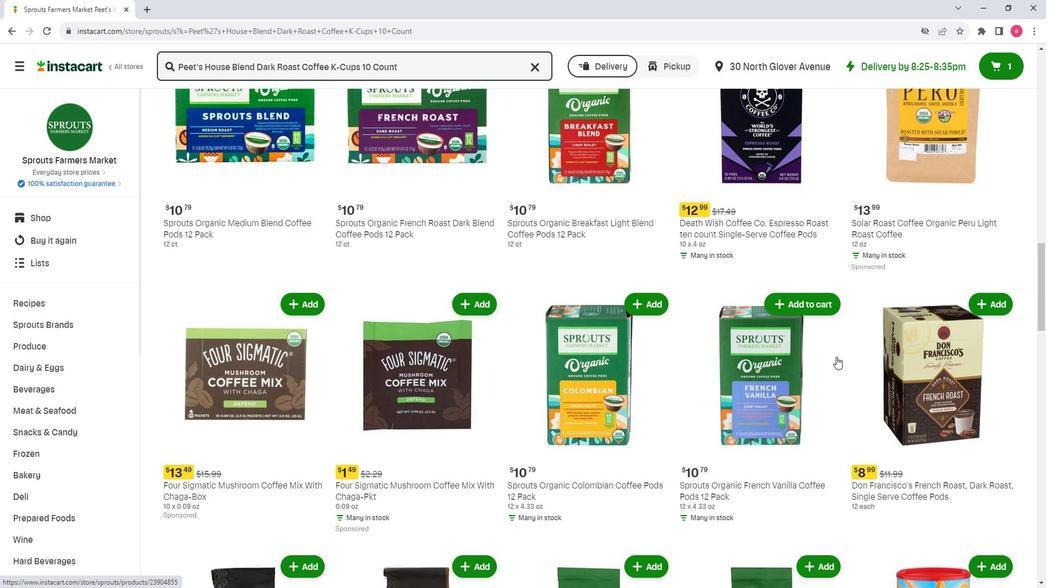 
Action: Mouse scrolled (834, 357) with delta (0, -1)
Screenshot: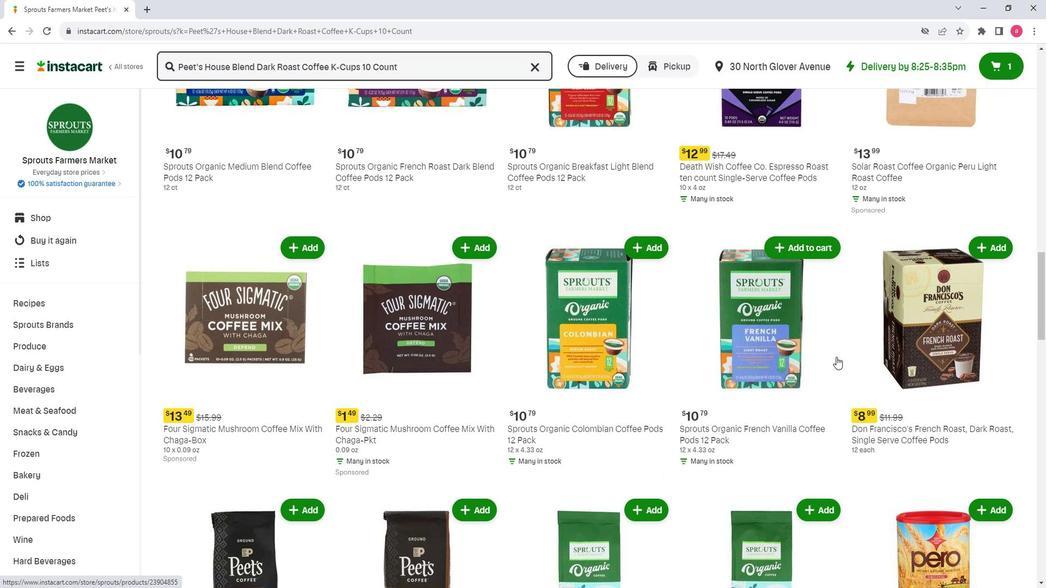 
Action: Mouse scrolled (834, 357) with delta (0, -1)
Screenshot: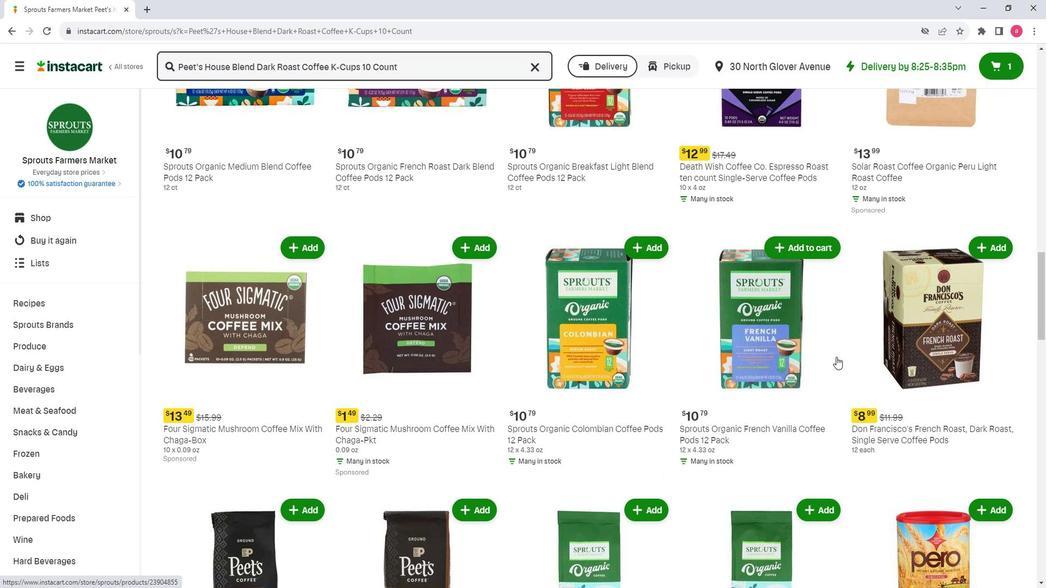 
Action: Mouse scrolled (834, 357) with delta (0, -1)
Screenshot: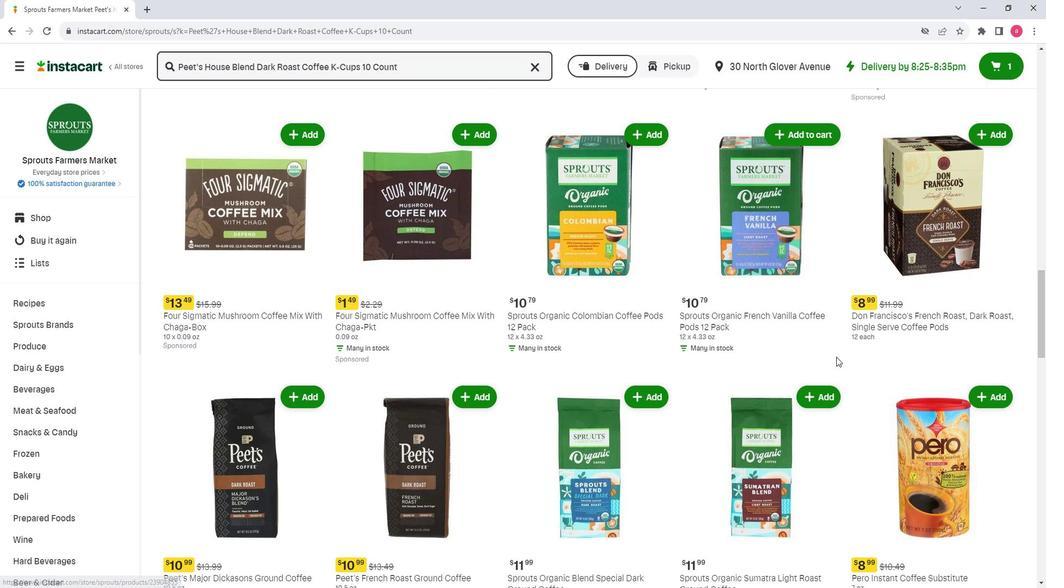 
Action: Mouse scrolled (834, 357) with delta (0, -1)
Screenshot: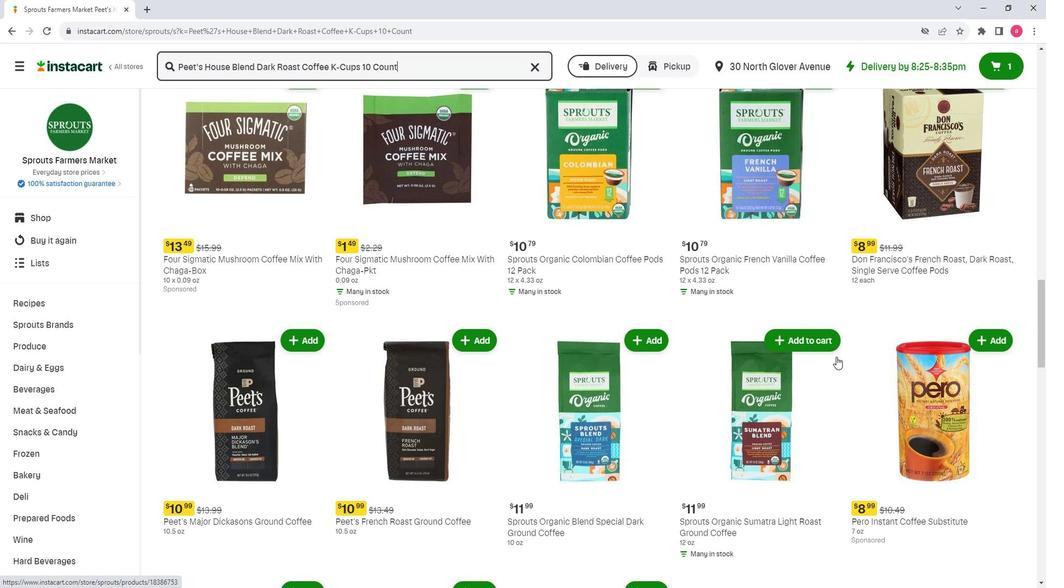 
Action: Mouse scrolled (834, 357) with delta (0, -1)
Screenshot: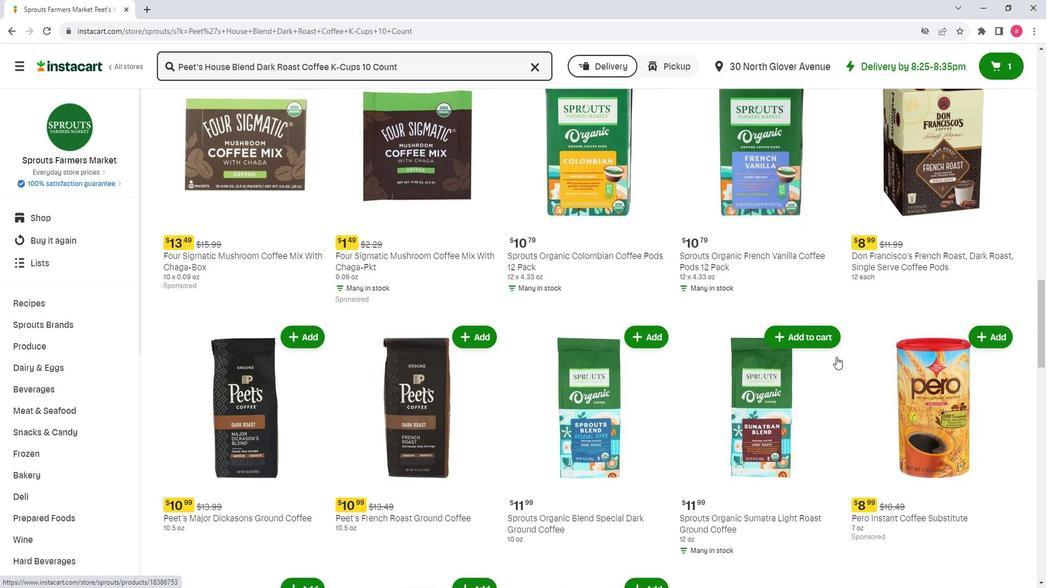 
Action: Mouse scrolled (834, 357) with delta (0, -1)
Screenshot: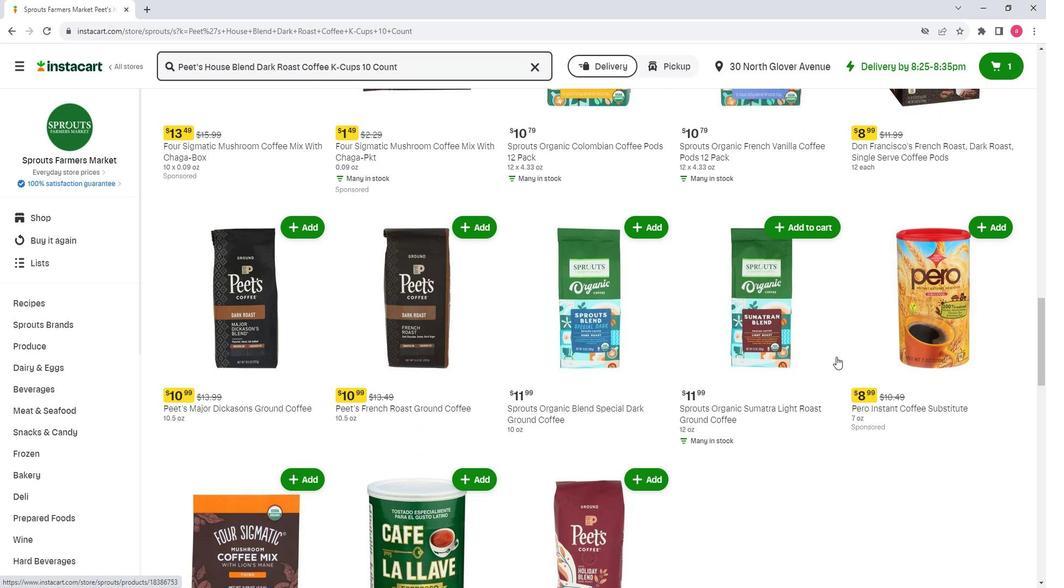
Action: Mouse scrolled (834, 357) with delta (0, -1)
Screenshot: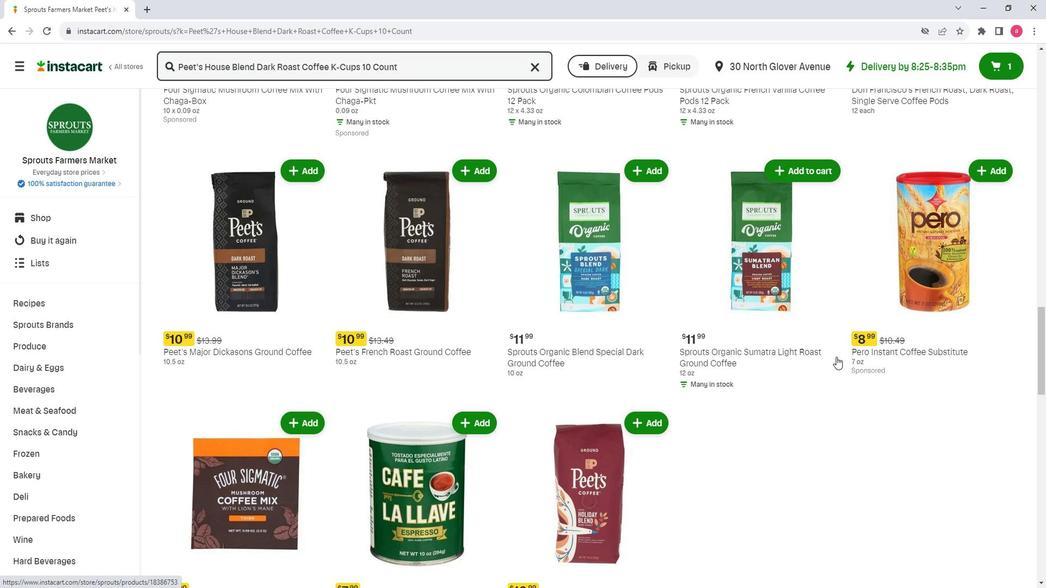 
Action: Mouse scrolled (834, 357) with delta (0, -1)
Screenshot: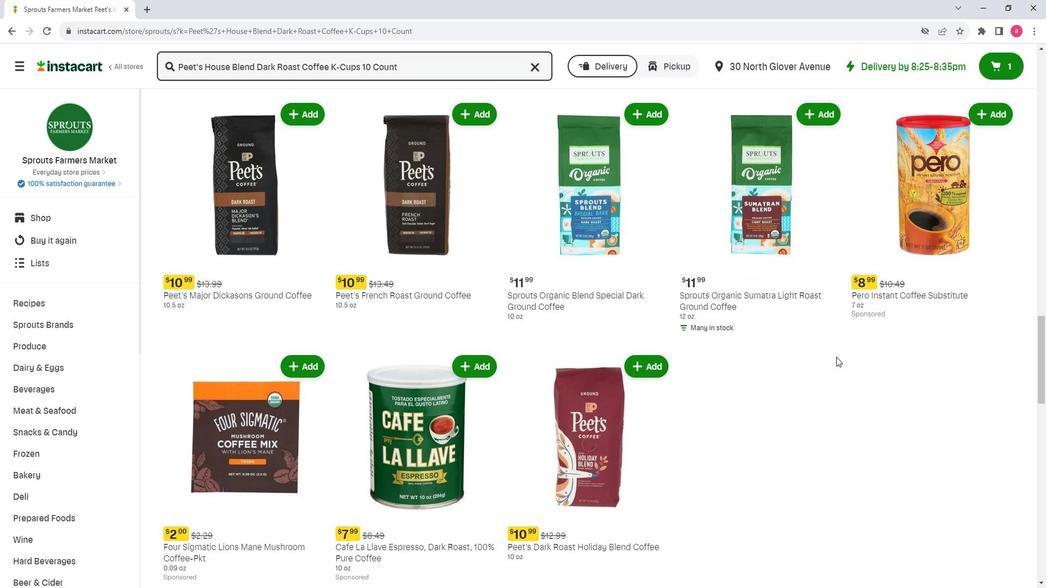 
Action: Mouse scrolled (834, 357) with delta (0, -1)
Screenshot: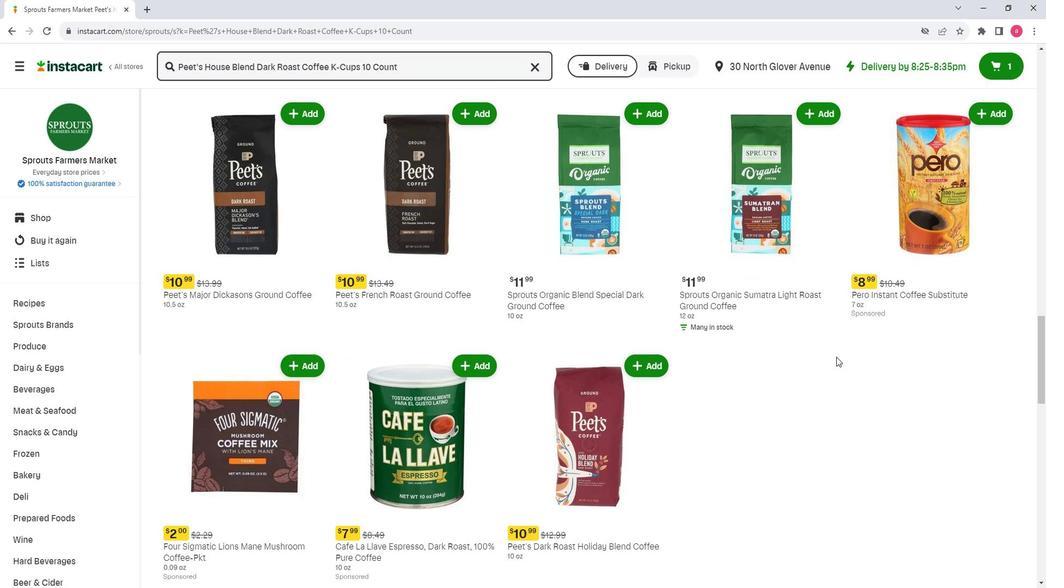 
Action: Mouse scrolled (834, 357) with delta (0, -1)
Screenshot: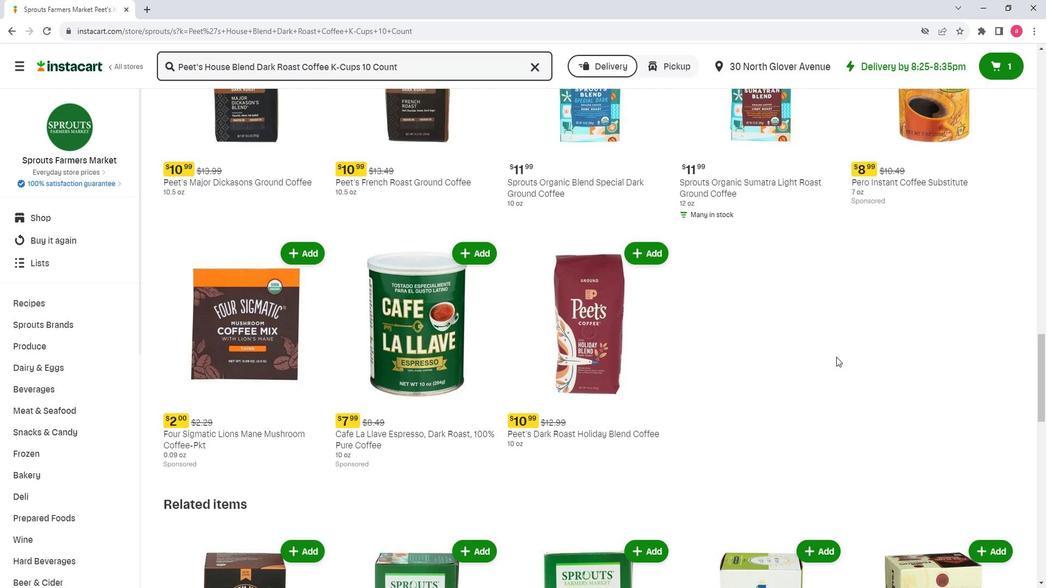 
Action: Mouse scrolled (834, 357) with delta (0, -1)
Screenshot: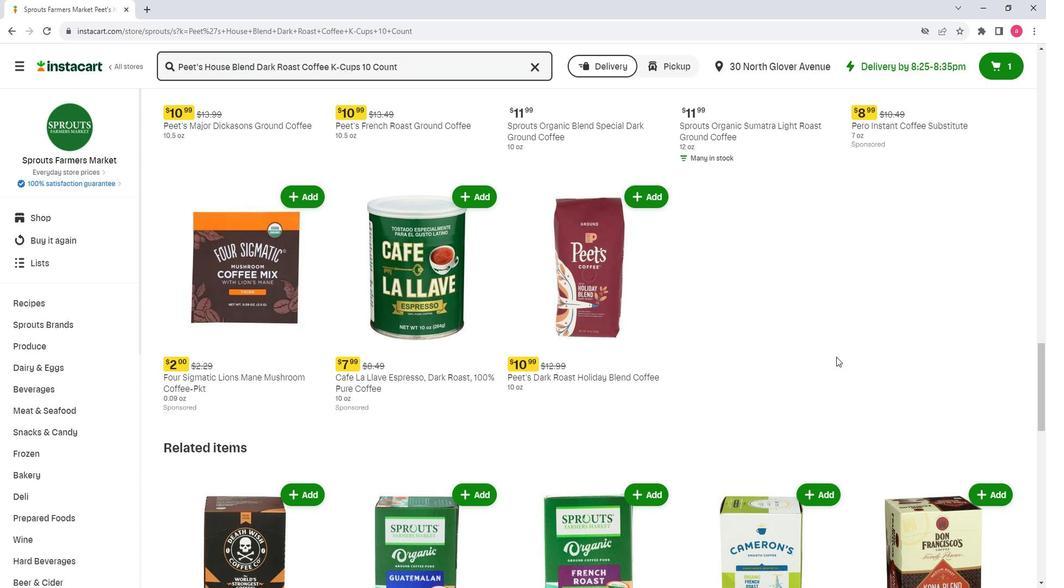 
Action: Mouse scrolled (834, 357) with delta (0, -1)
Screenshot: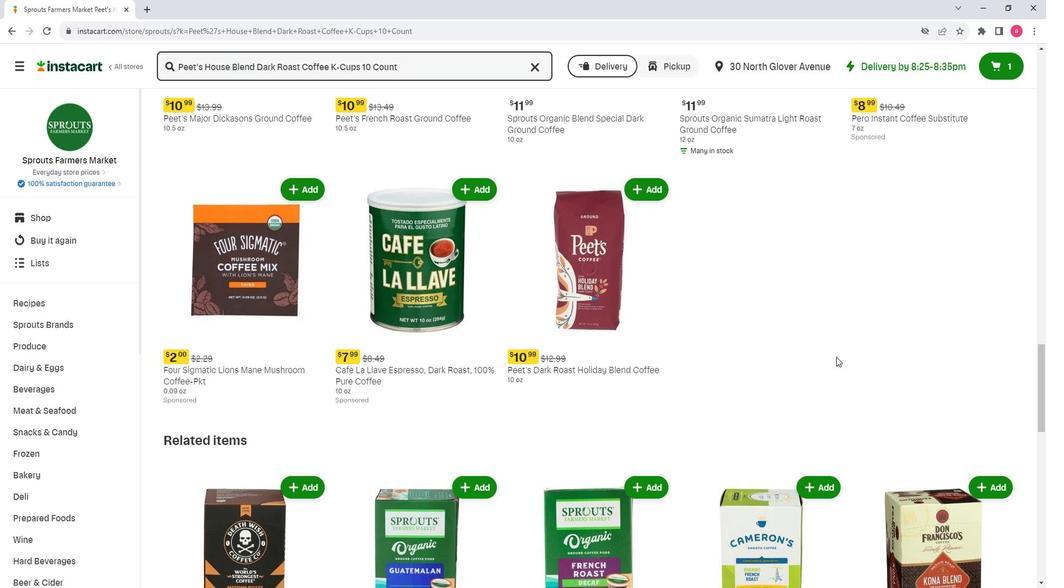 
Action: Mouse scrolled (834, 357) with delta (0, -1)
Screenshot: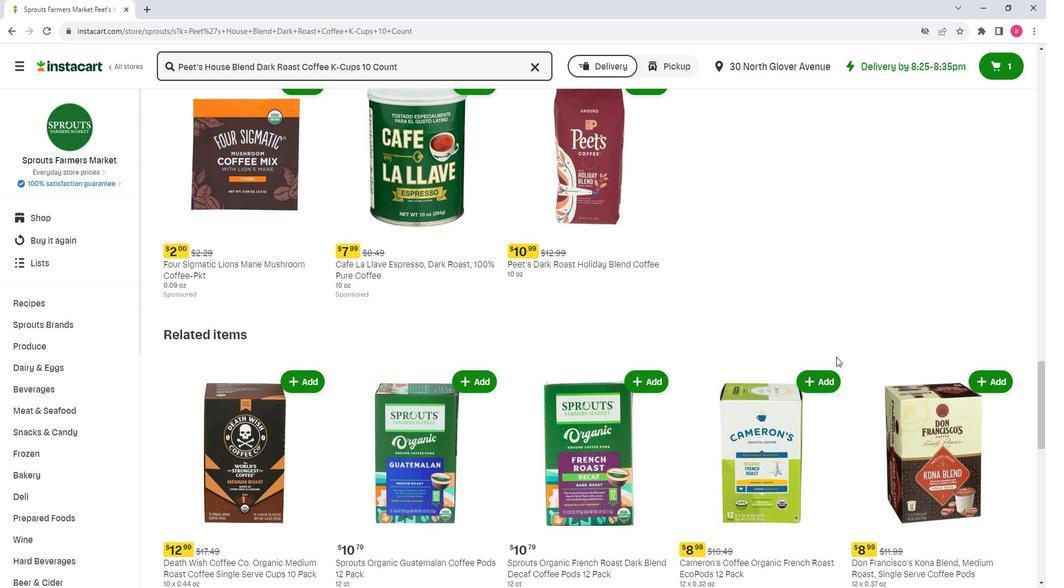 
Action: Mouse scrolled (834, 357) with delta (0, -1)
Screenshot: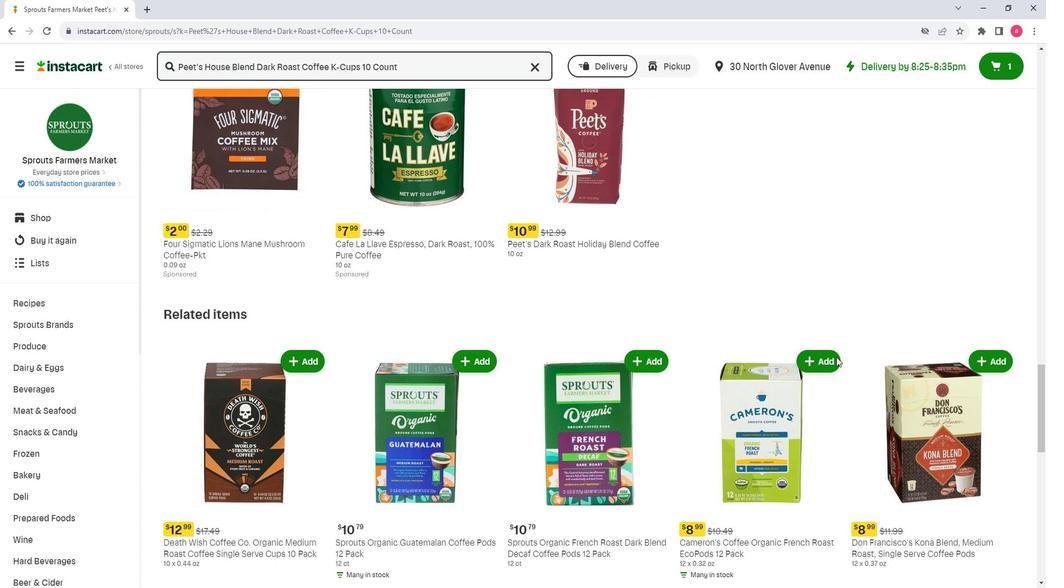 
Action: Mouse scrolled (834, 357) with delta (0, -1)
Screenshot: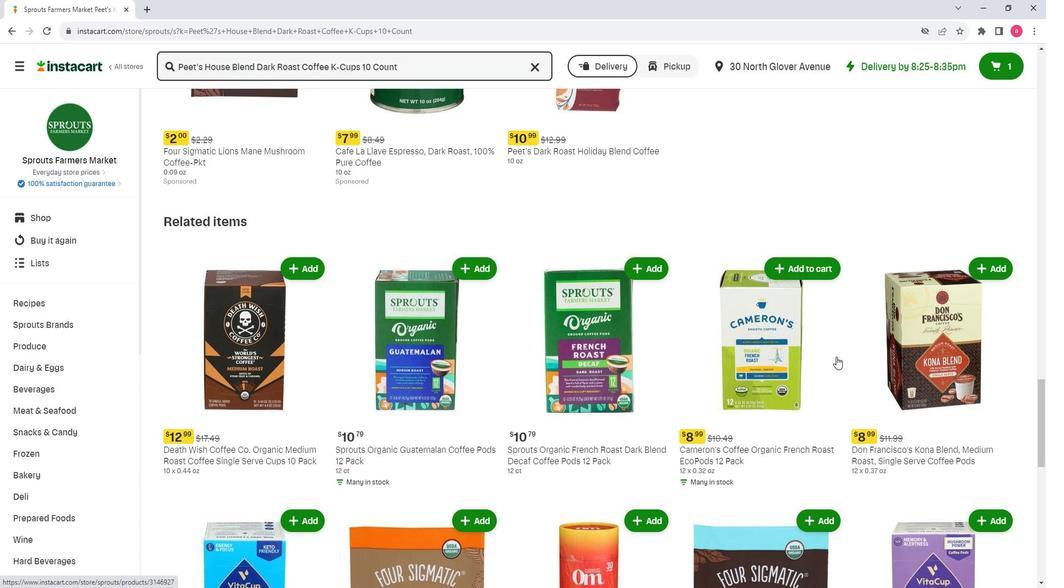 
Action: Mouse scrolled (834, 357) with delta (0, -1)
Screenshot: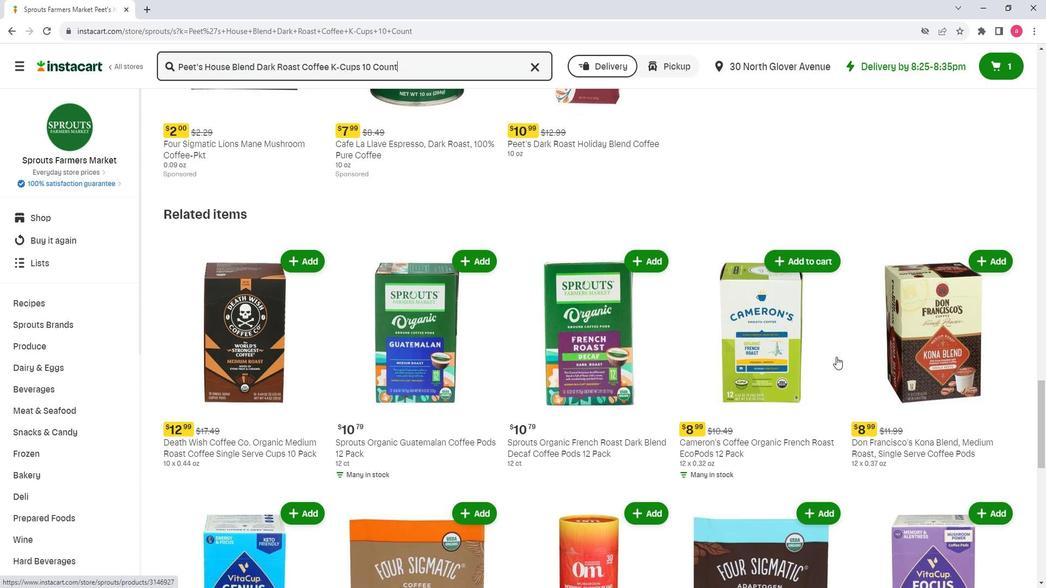 
Action: Mouse scrolled (834, 357) with delta (0, -1)
Screenshot: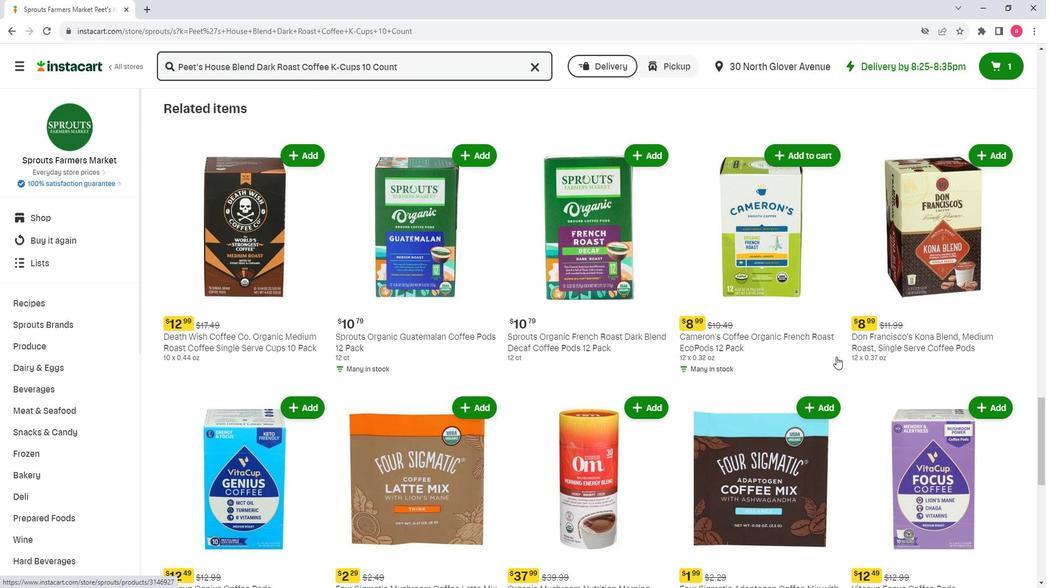 
Action: Mouse scrolled (834, 357) with delta (0, -1)
Screenshot: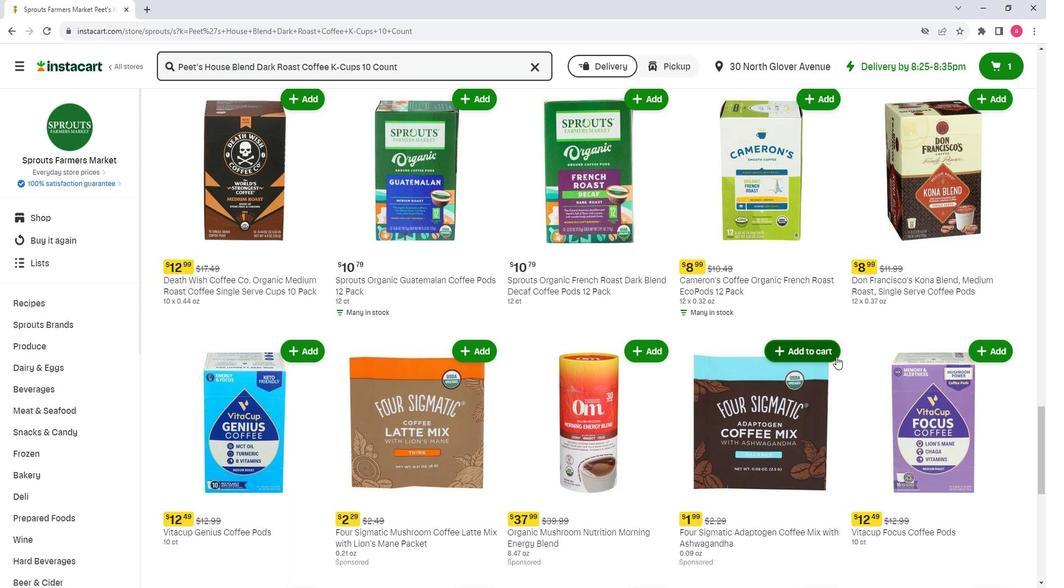 
Action: Mouse scrolled (834, 357) with delta (0, -1)
Screenshot: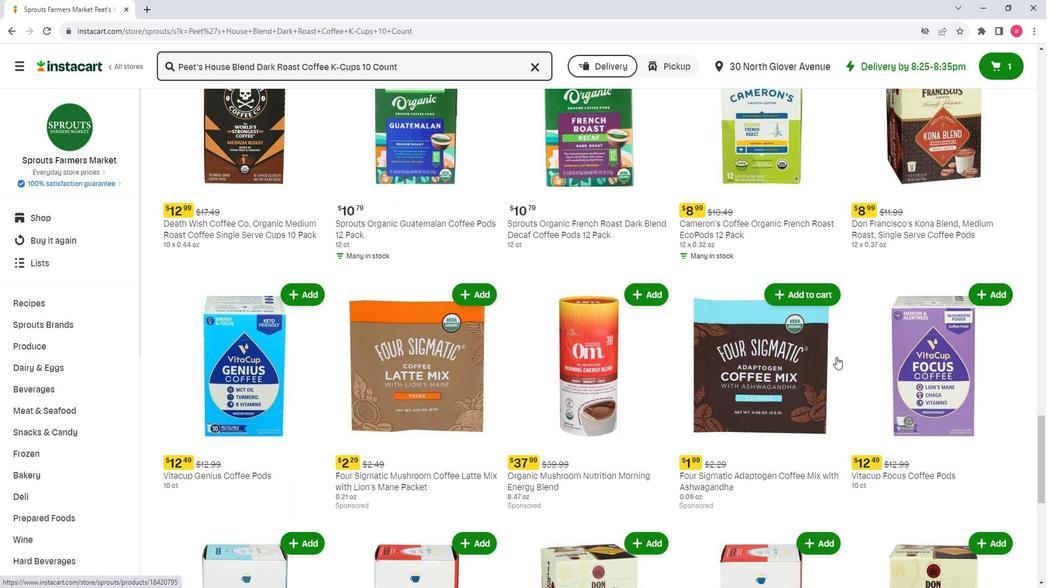 
Action: Mouse scrolled (834, 357) with delta (0, -1)
Screenshot: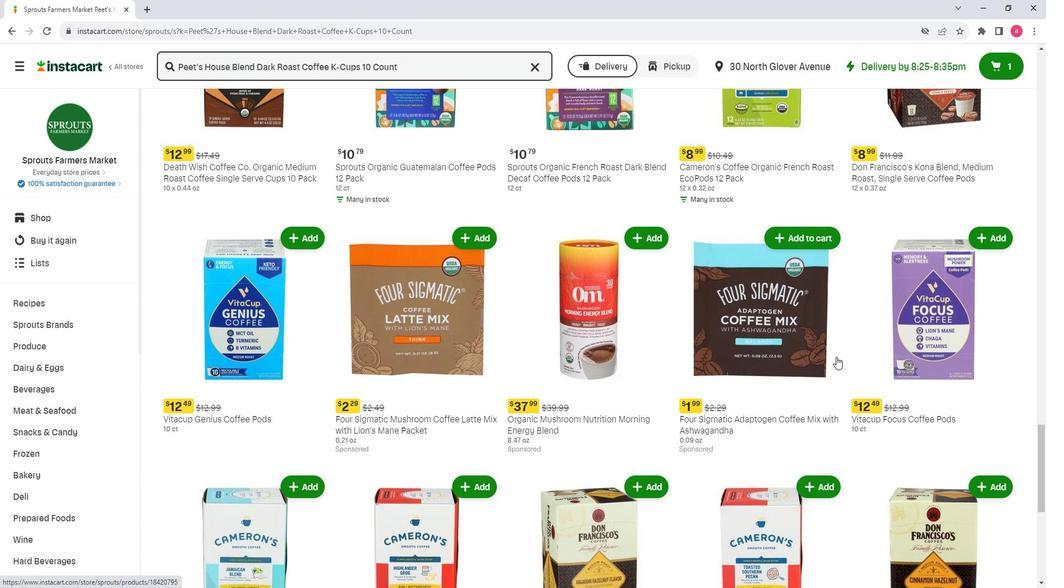 
Action: Mouse scrolled (834, 357) with delta (0, -1)
Screenshot: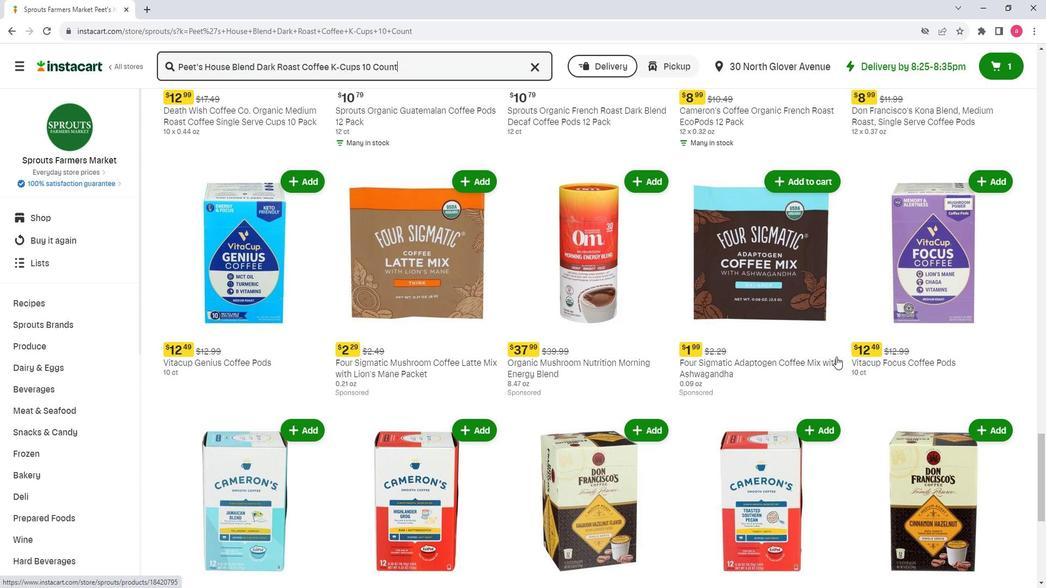 
Action: Mouse scrolled (834, 357) with delta (0, -1)
Screenshot: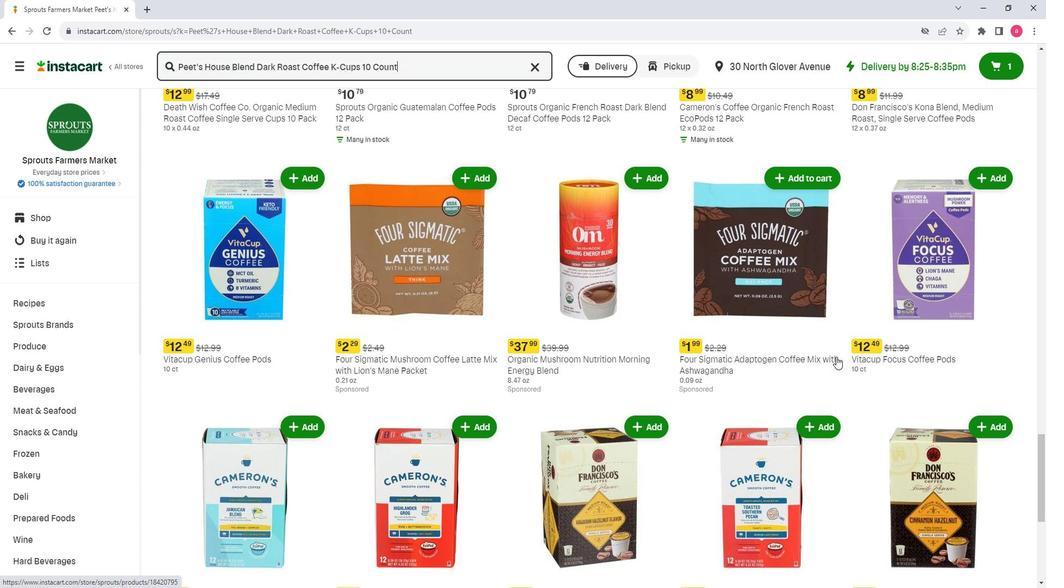 
Action: Mouse scrolled (834, 357) with delta (0, -1)
Screenshot: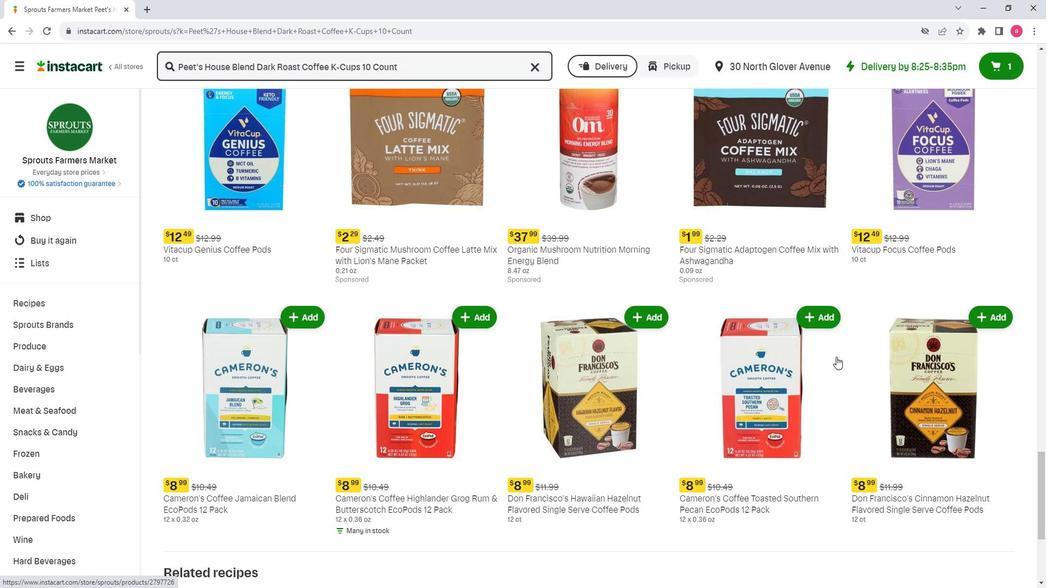 
Action: Mouse scrolled (834, 357) with delta (0, -1)
Screenshot: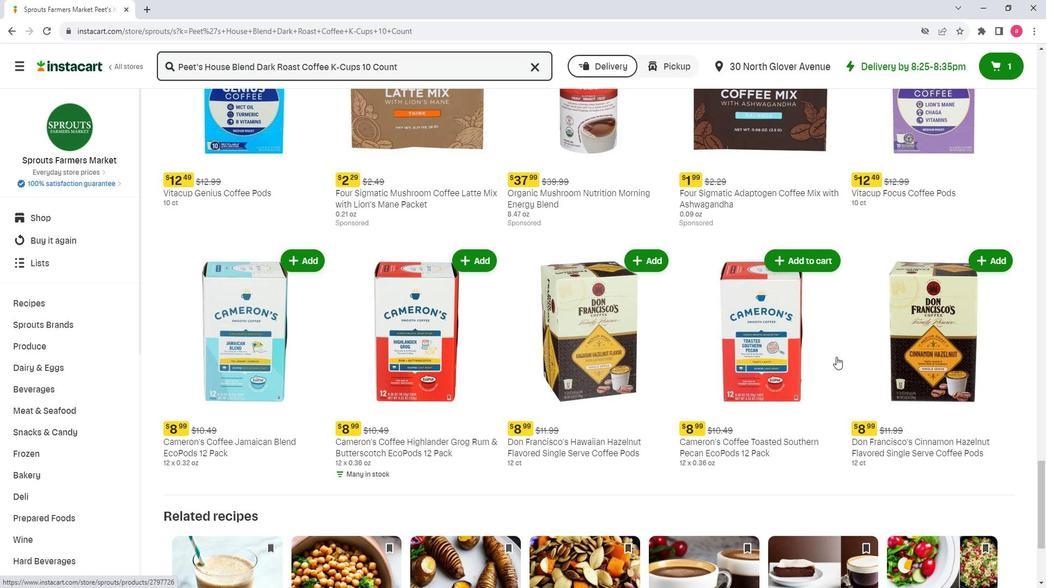 
Action: Mouse scrolled (834, 357) with delta (0, -1)
Screenshot: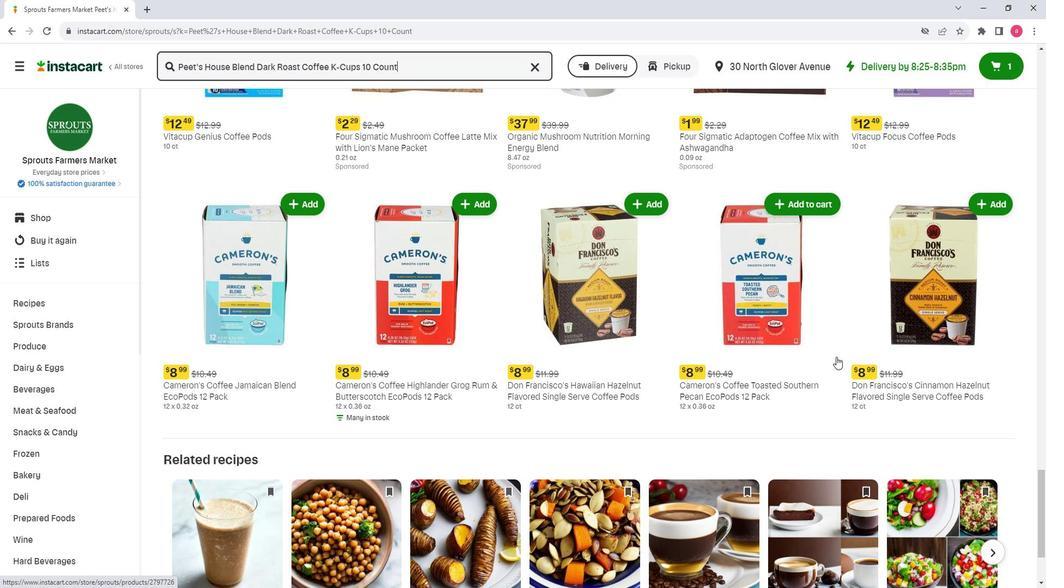 
Action: Mouse scrolled (834, 357) with delta (0, -1)
Screenshot: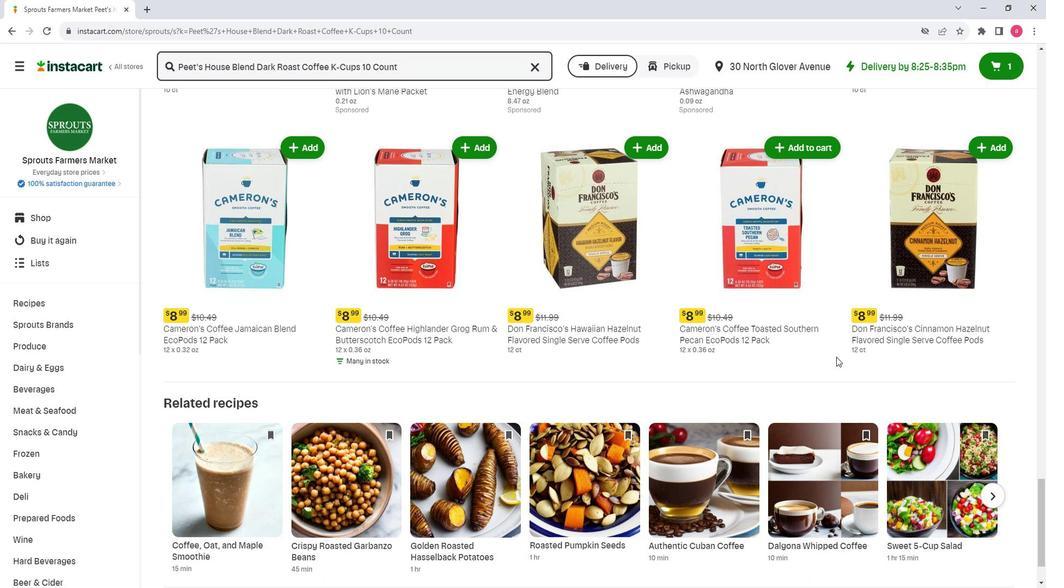 
Action: Mouse scrolled (834, 357) with delta (0, -1)
Screenshot: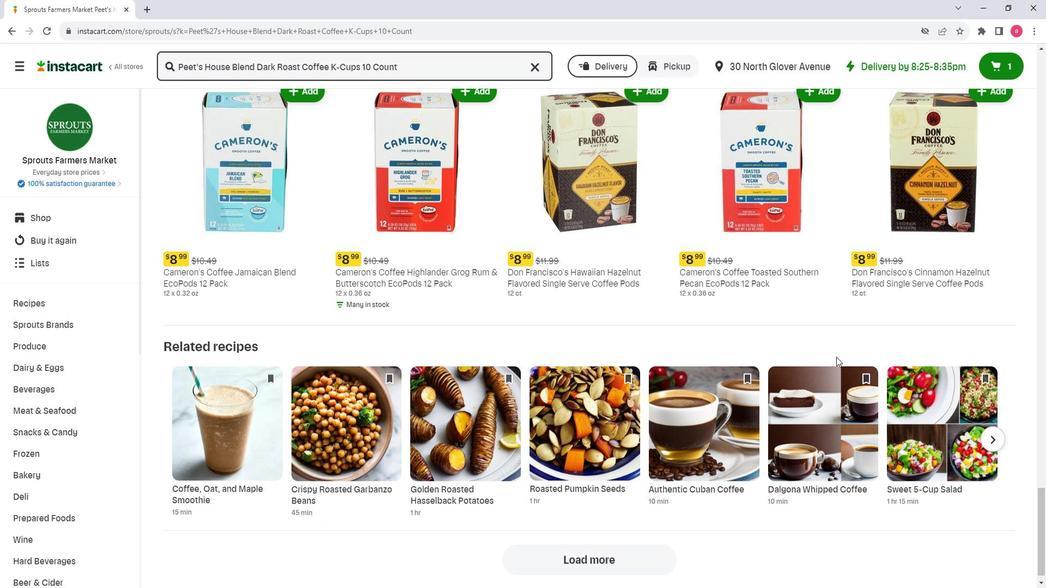 
Action: Mouse scrolled (834, 357) with delta (0, -1)
Screenshot: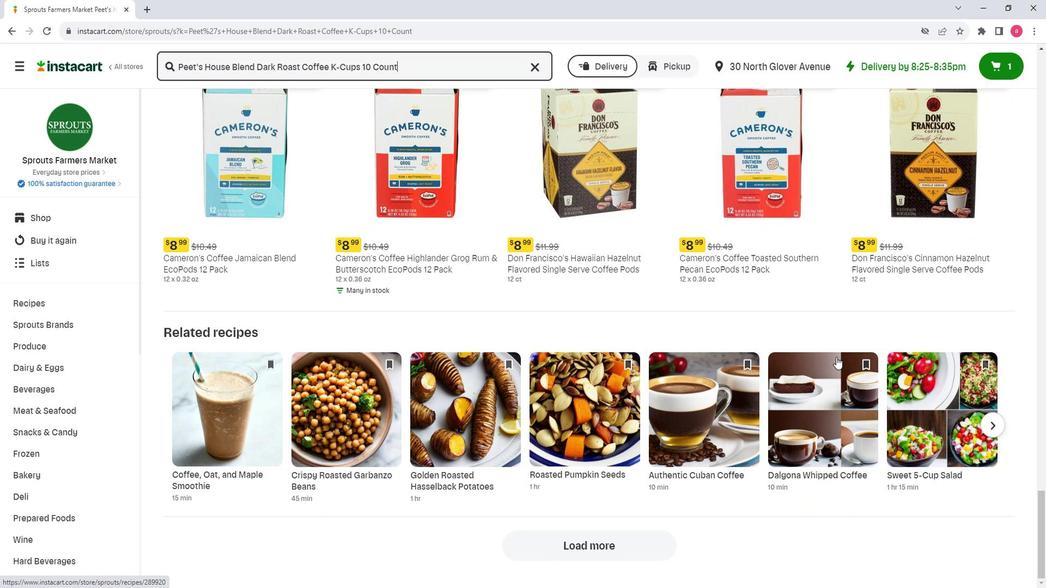 
Action: Mouse scrolled (834, 357) with delta (0, -1)
Screenshot: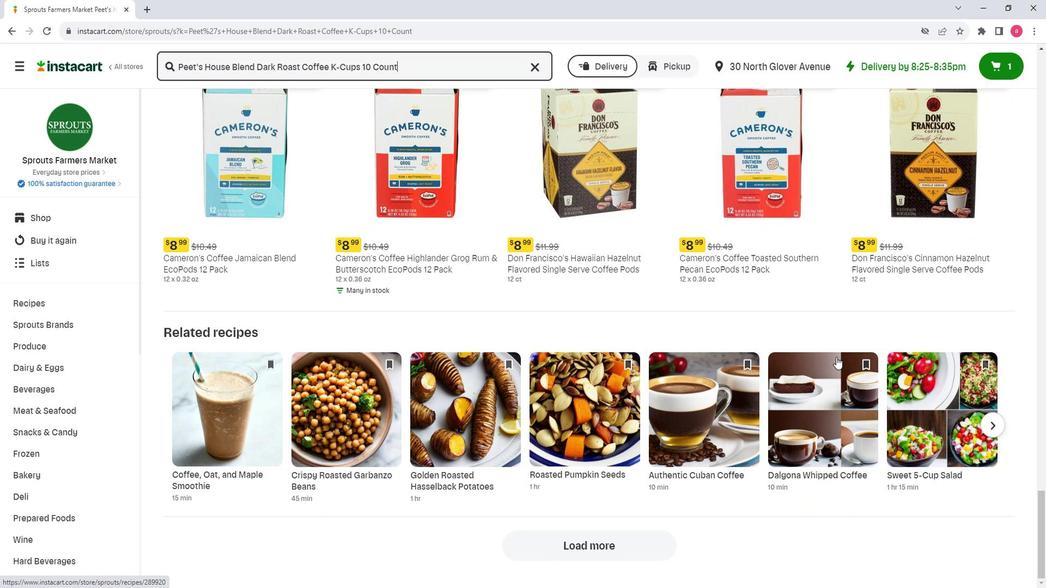 
